 Task: Create a due date automation trigger when advanced on, on the wednesday before a card is due add fields without custom field "Resume" set to a number lower than 1 and greater or equal to 10 at 11:00 AM.
Action: Mouse moved to (1298, 102)
Screenshot: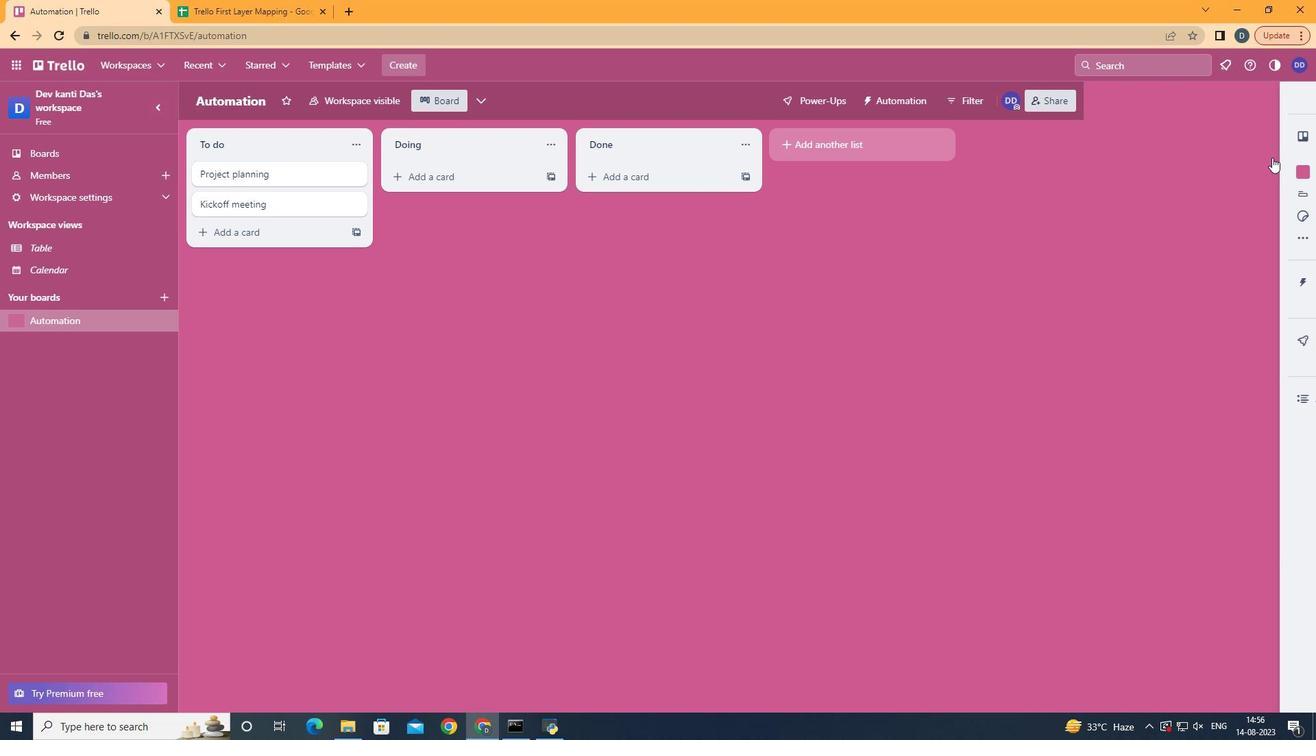 
Action: Mouse pressed left at (1298, 102)
Screenshot: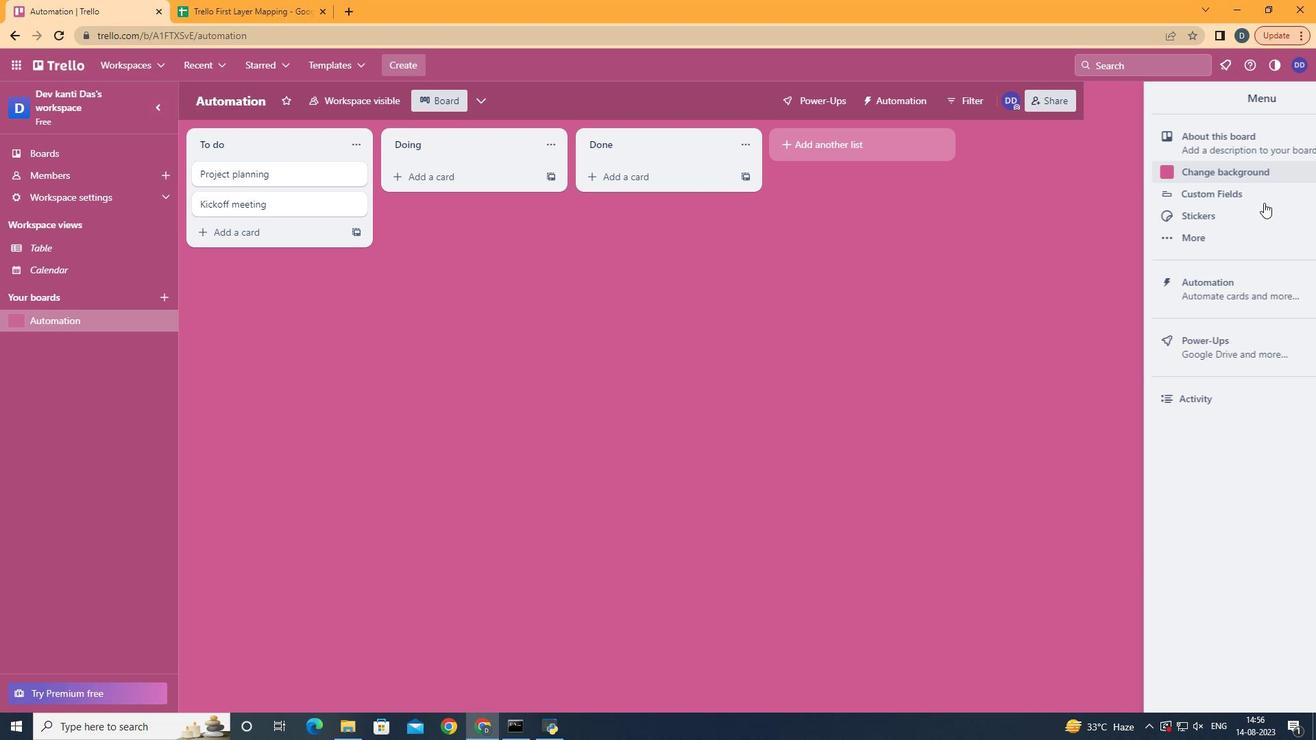 
Action: Mouse moved to (1222, 275)
Screenshot: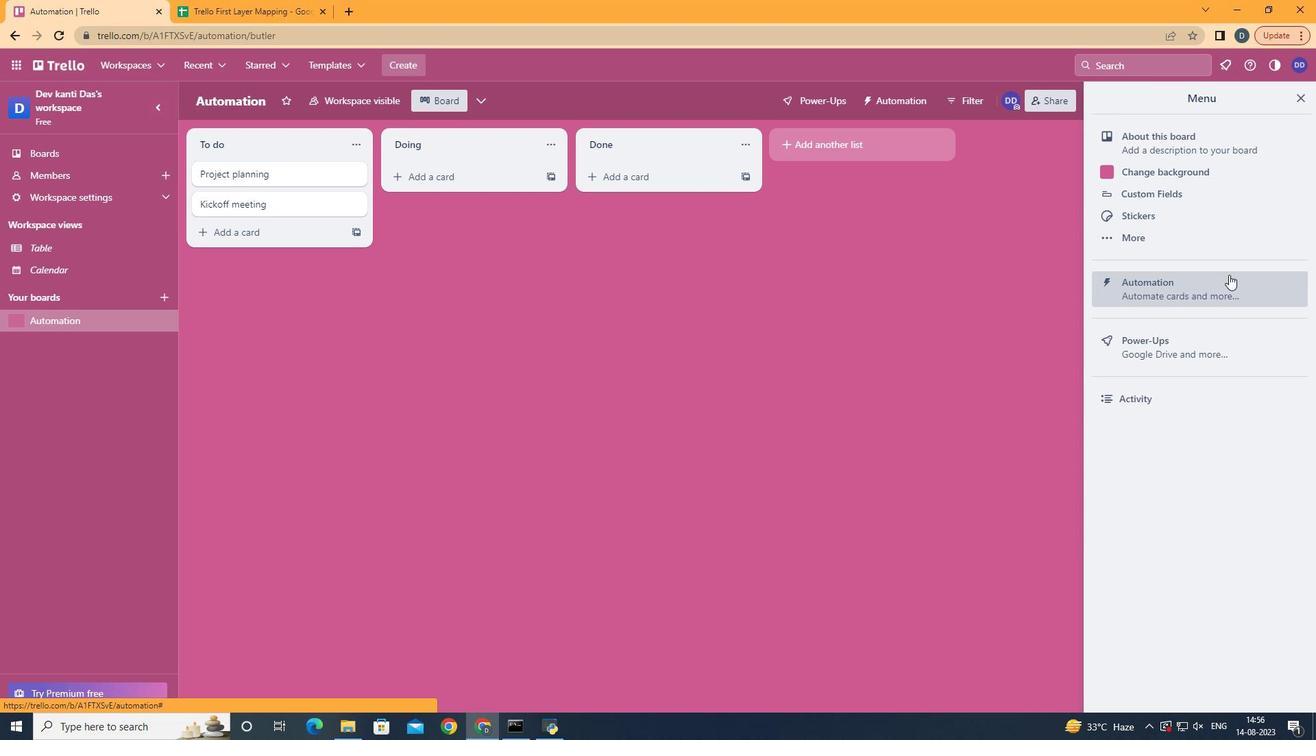 
Action: Mouse pressed left at (1222, 275)
Screenshot: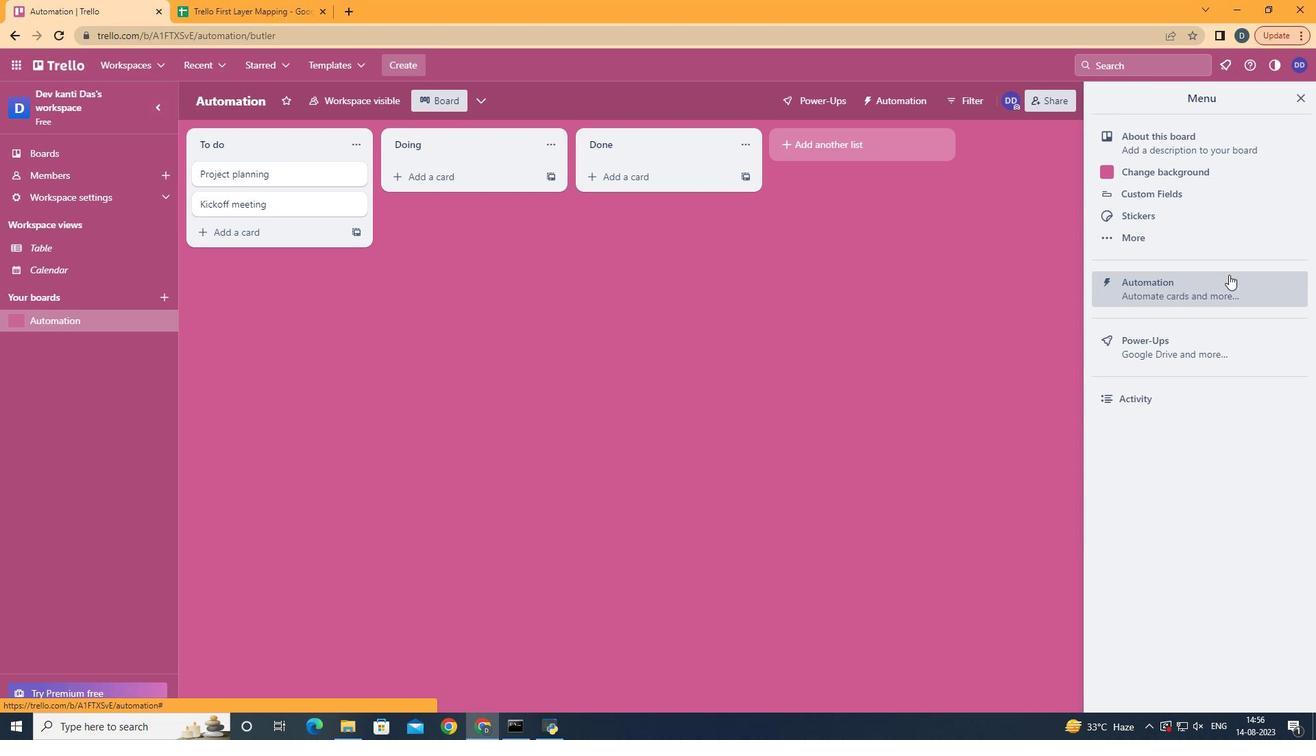 
Action: Mouse moved to (257, 283)
Screenshot: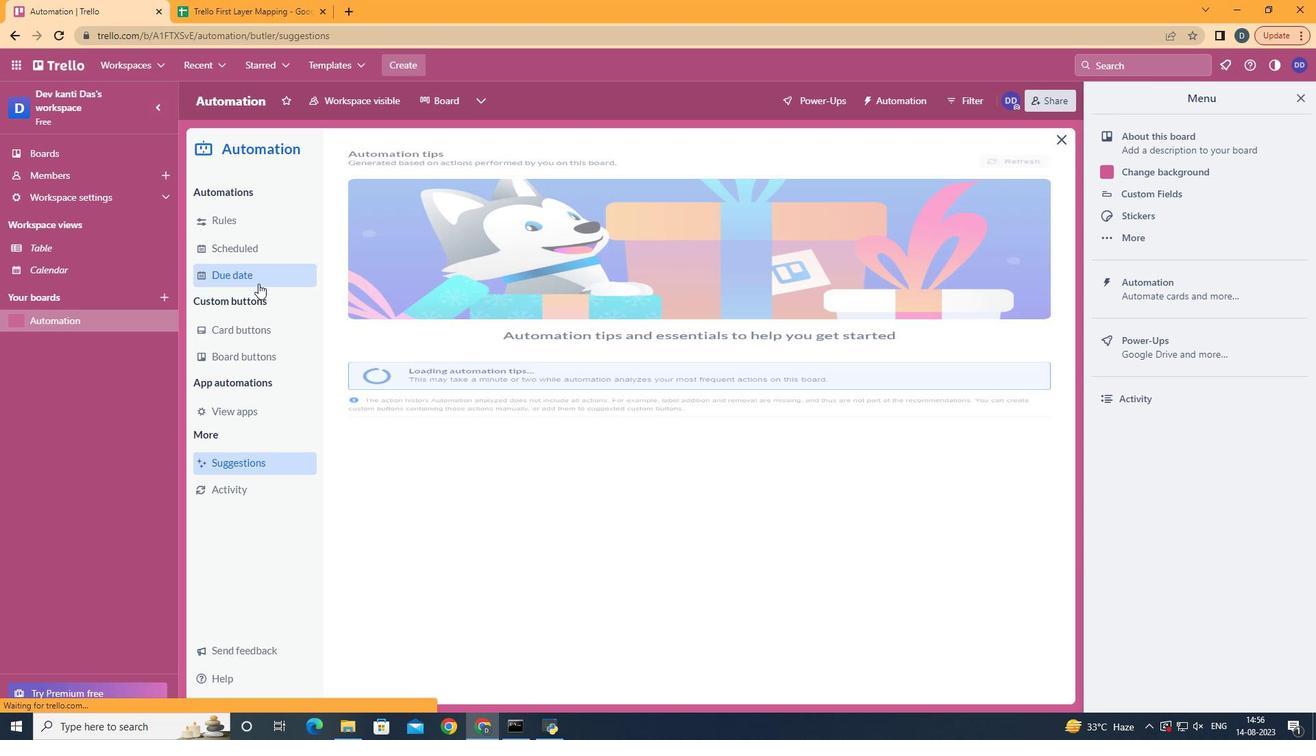 
Action: Mouse pressed left at (257, 283)
Screenshot: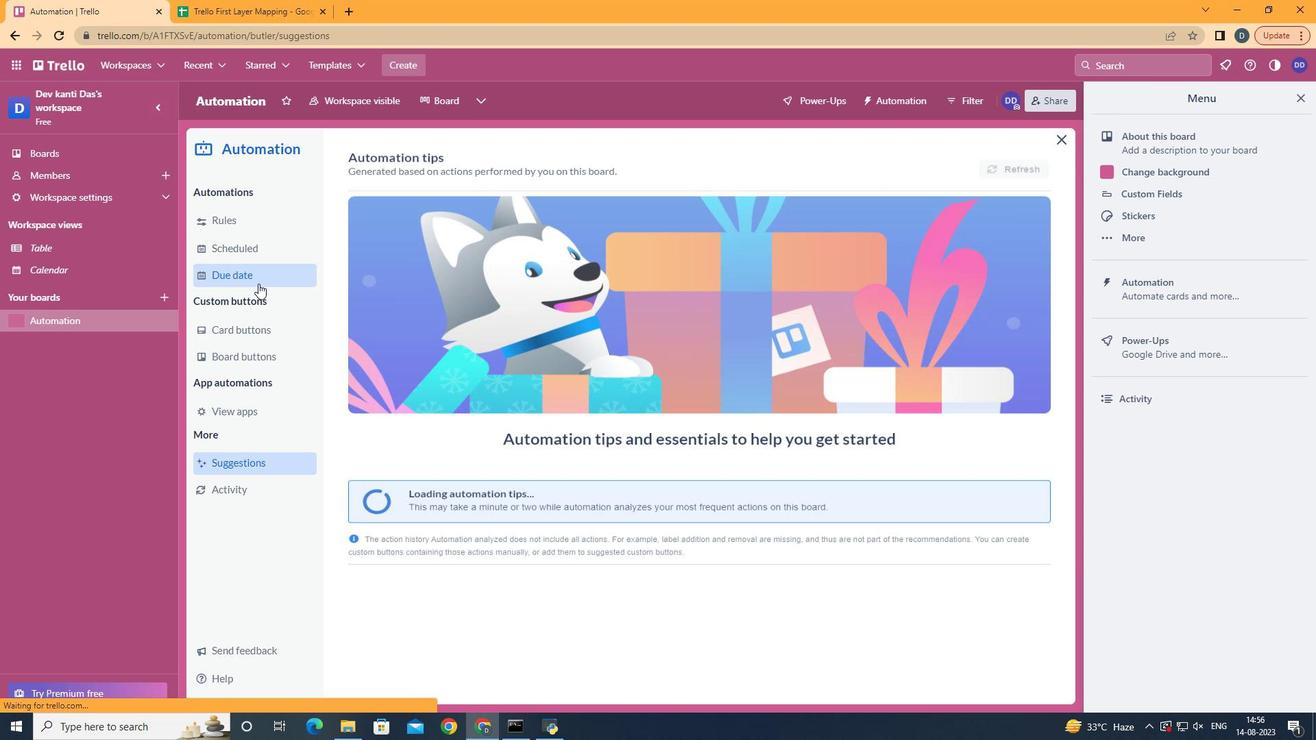 
Action: Mouse moved to (972, 165)
Screenshot: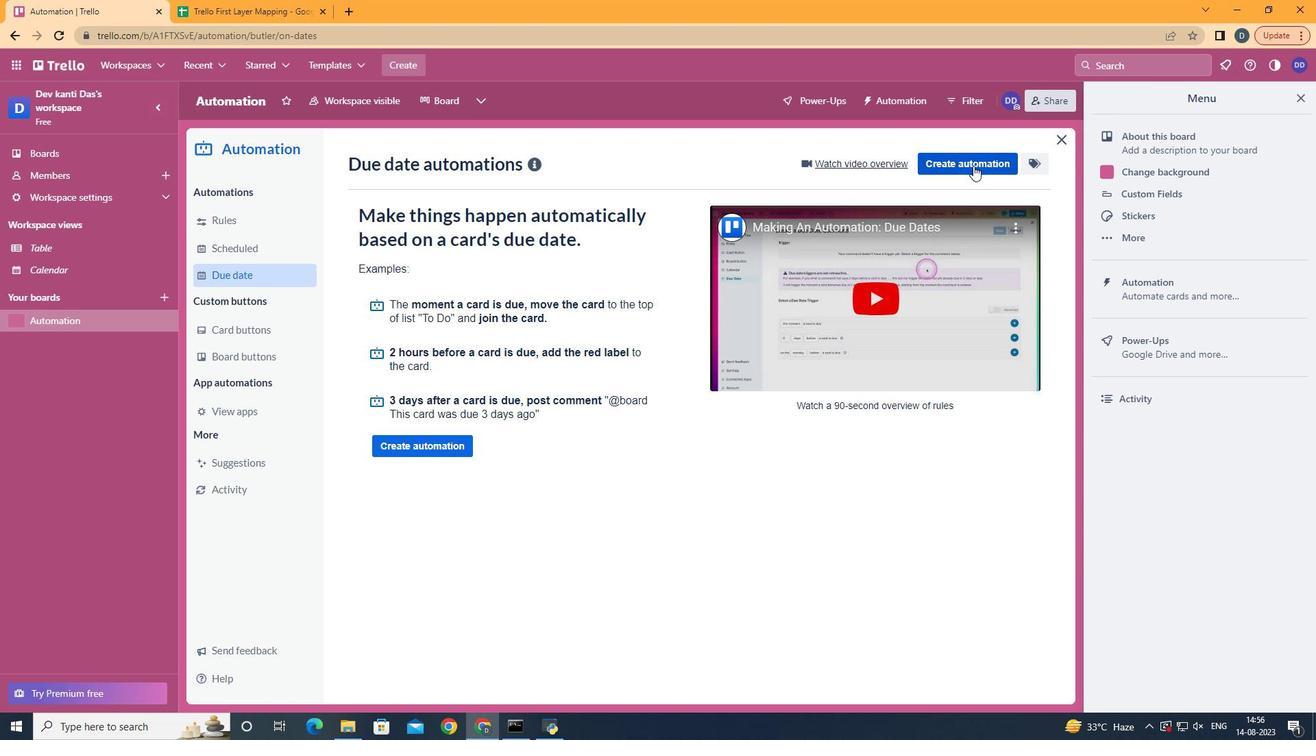 
Action: Mouse pressed left at (972, 165)
Screenshot: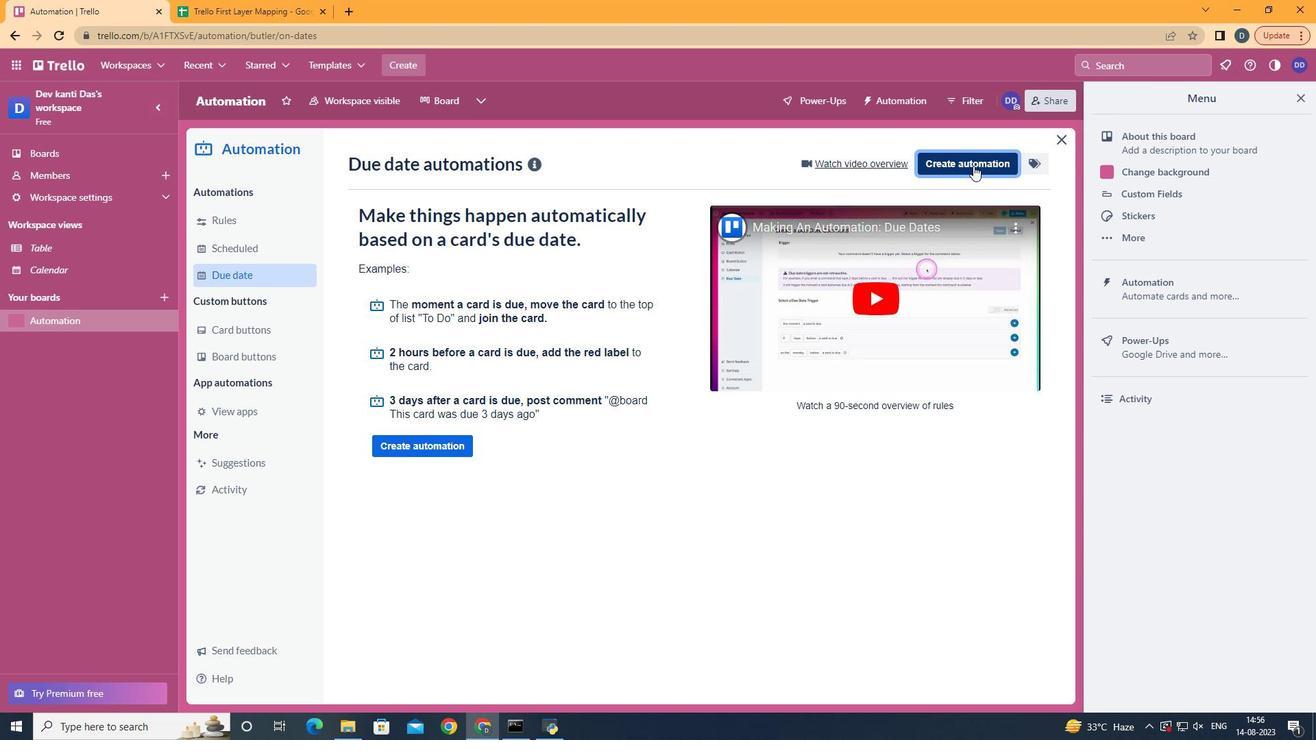 
Action: Mouse moved to (712, 291)
Screenshot: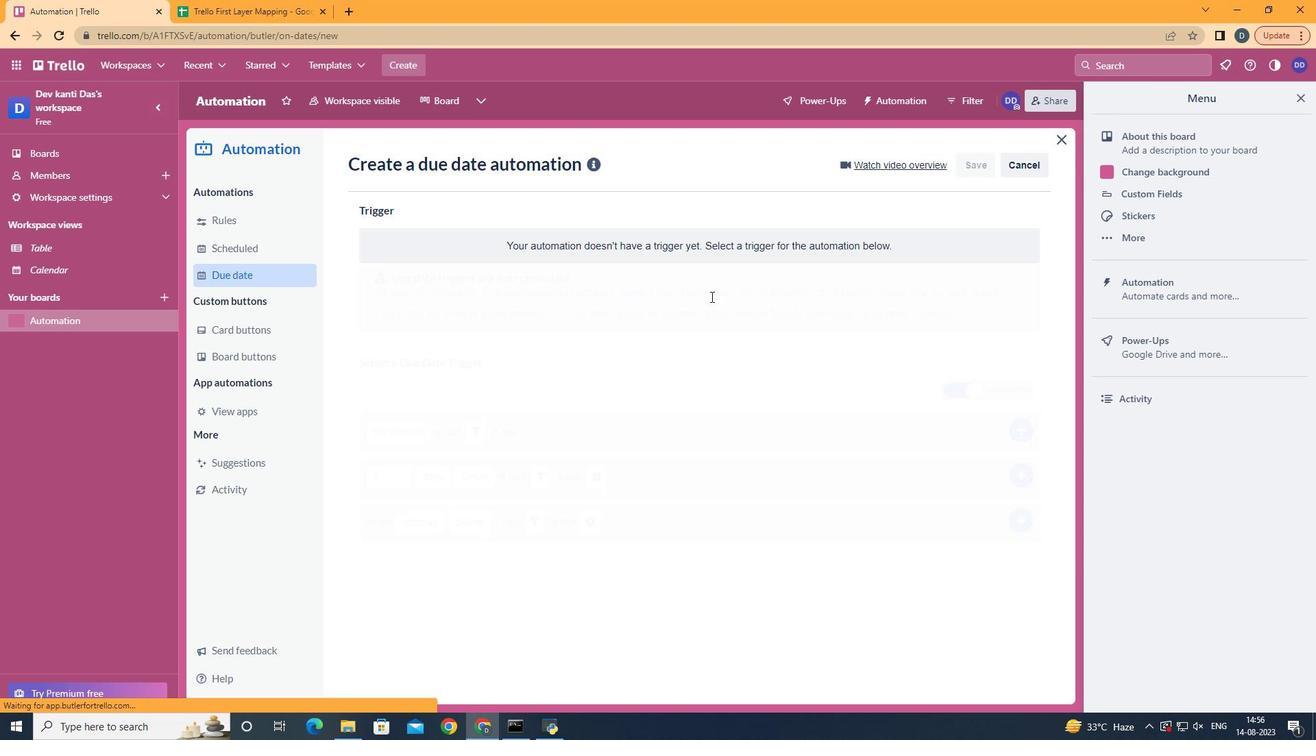 
Action: Mouse pressed left at (712, 291)
Screenshot: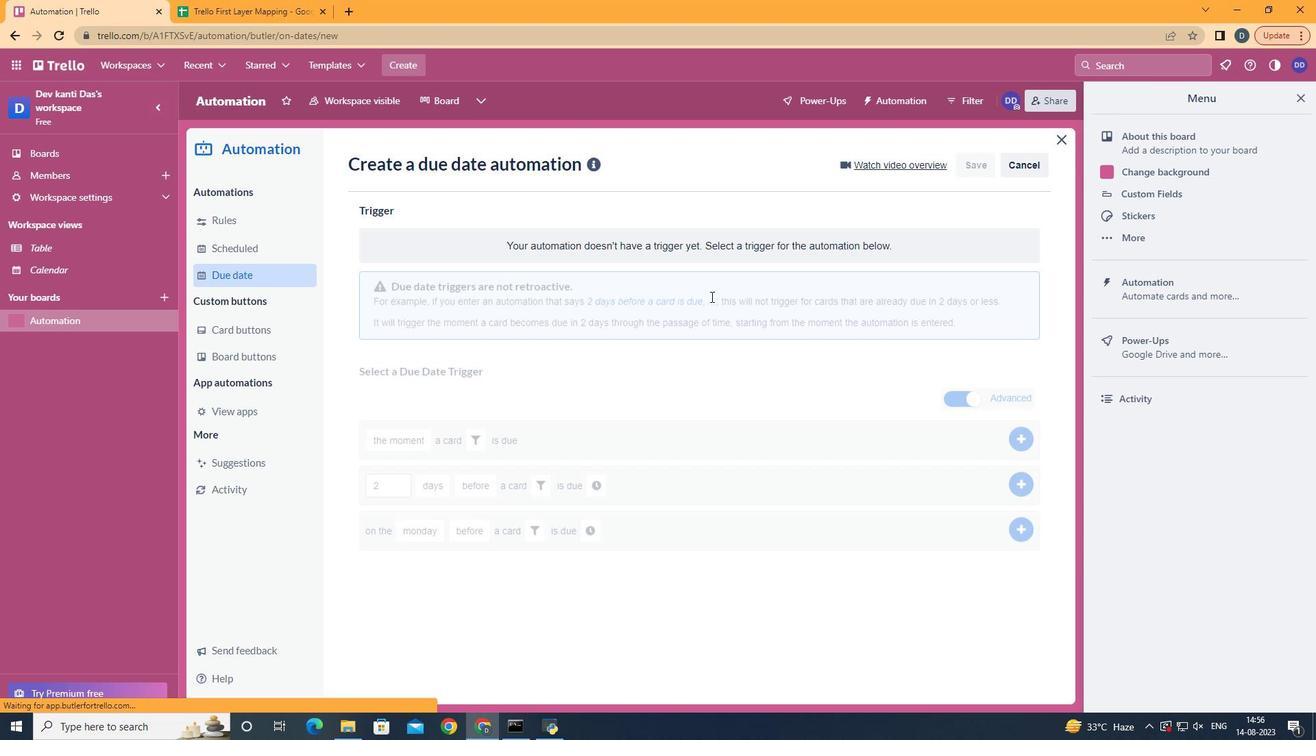
Action: Mouse moved to (450, 413)
Screenshot: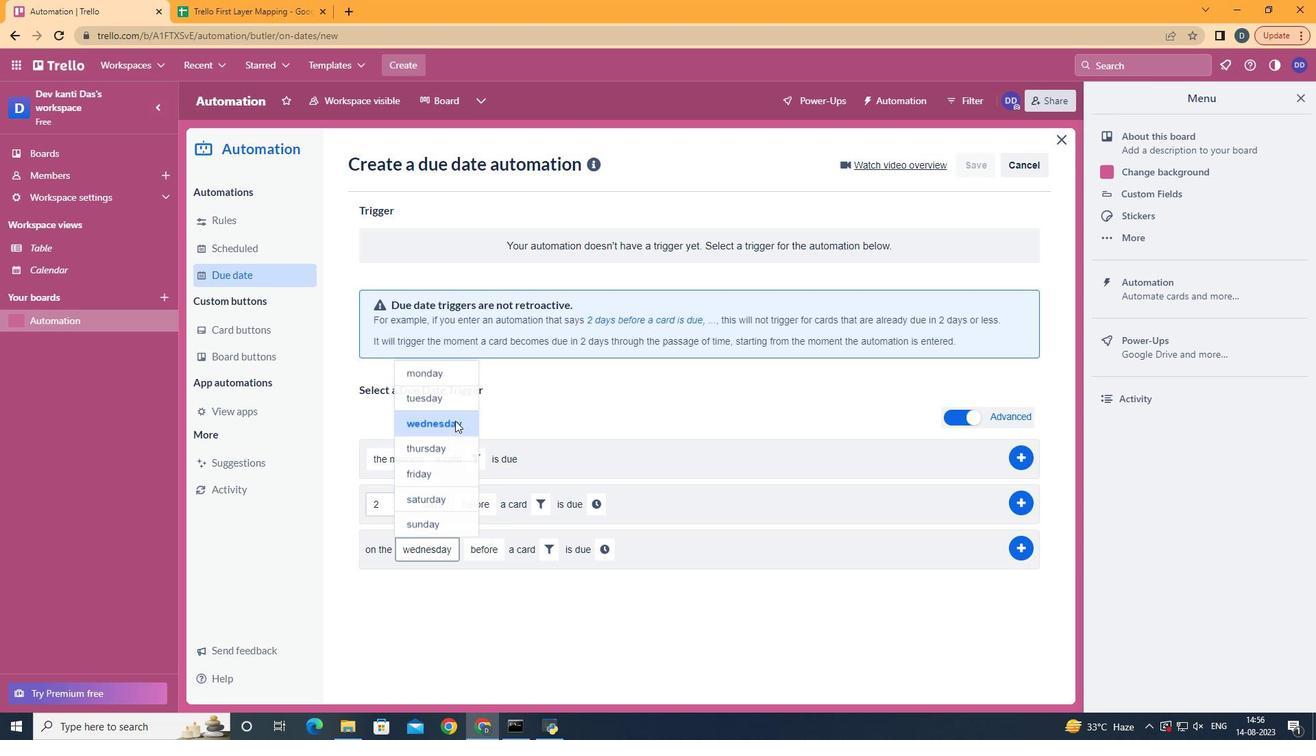 
Action: Mouse pressed left at (450, 413)
Screenshot: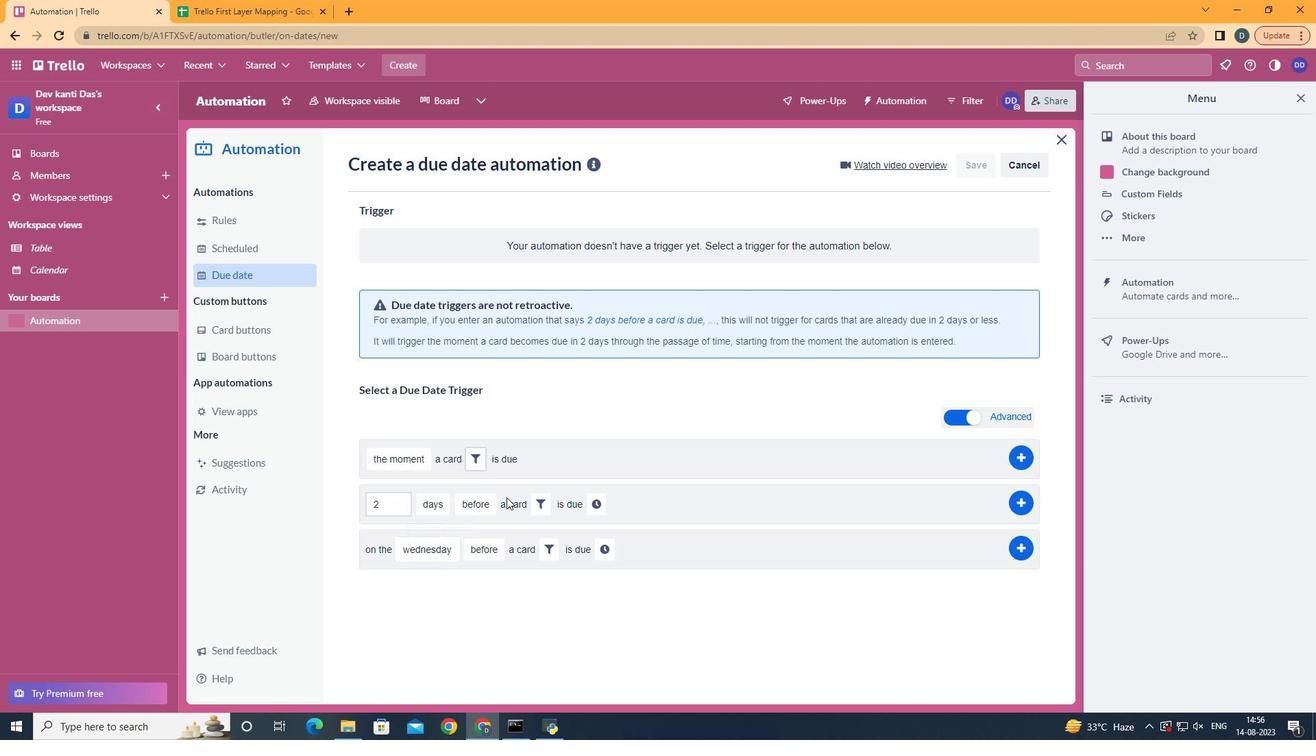 
Action: Mouse moved to (541, 560)
Screenshot: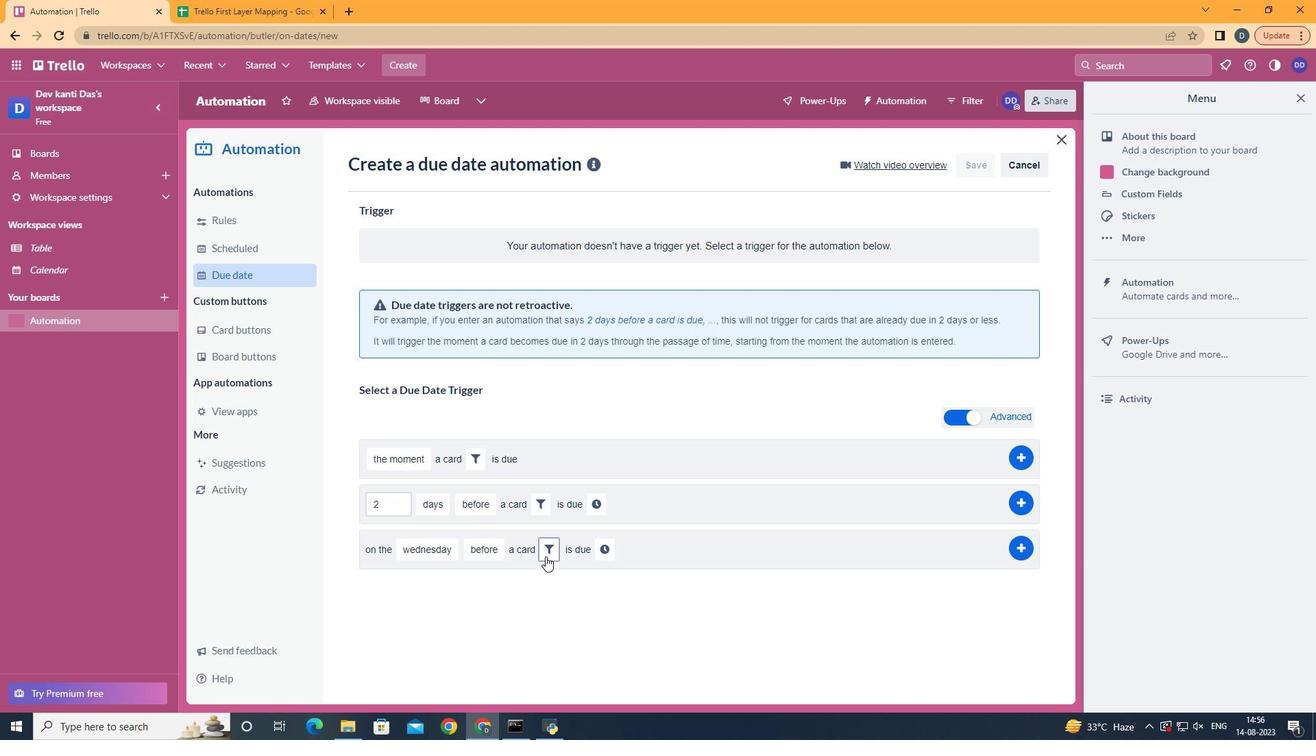
Action: Mouse pressed left at (541, 560)
Screenshot: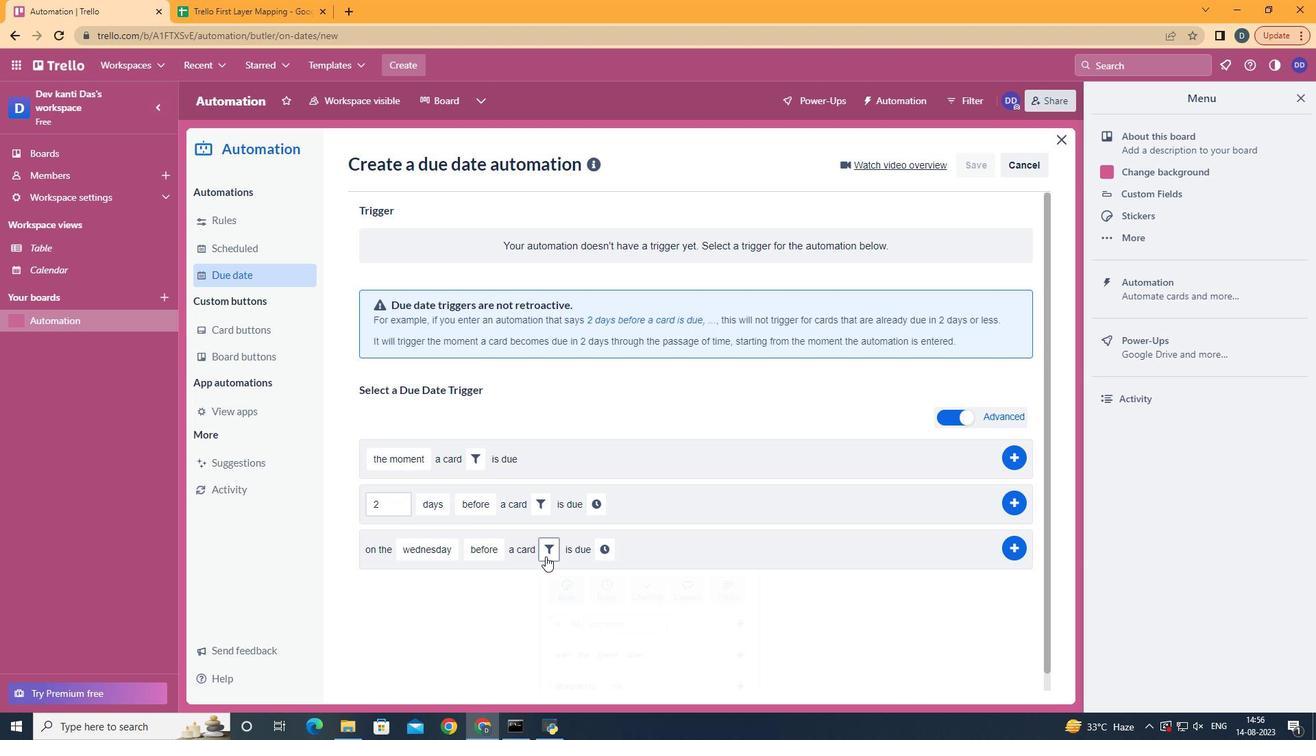
Action: Mouse moved to (772, 584)
Screenshot: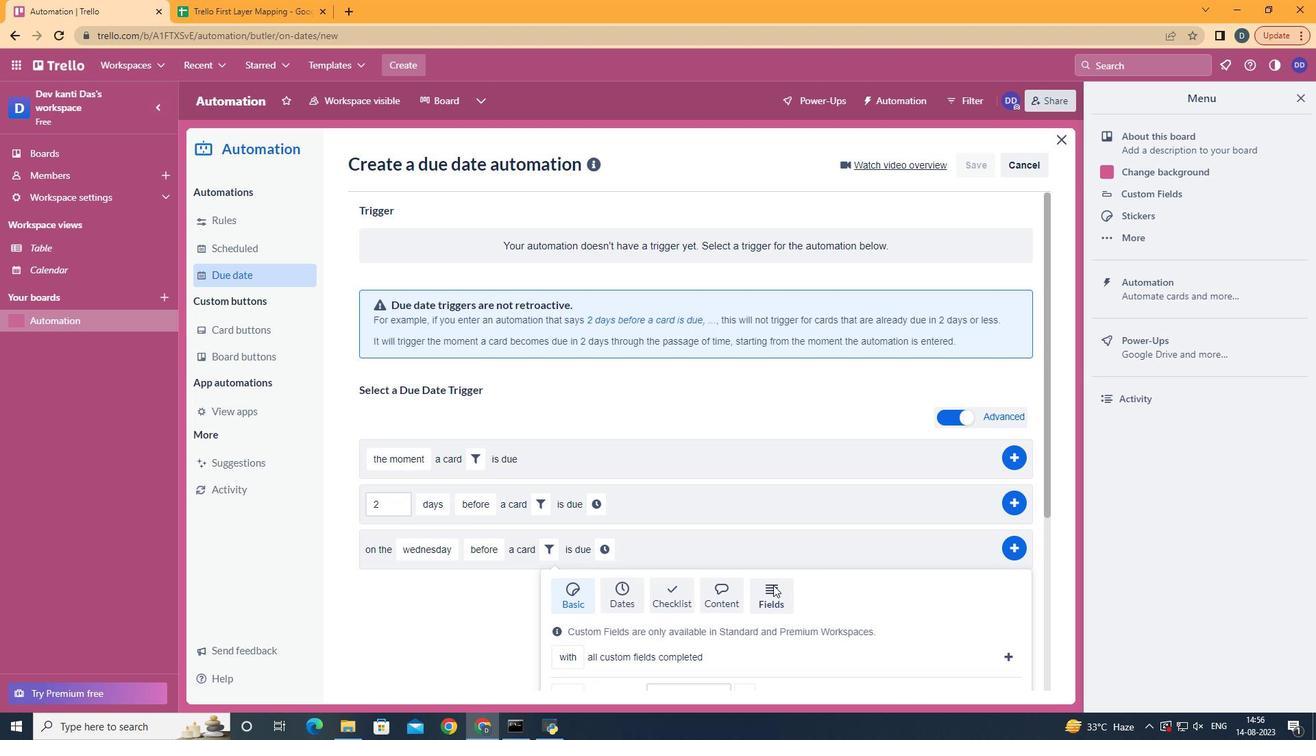 
Action: Mouse pressed left at (772, 584)
Screenshot: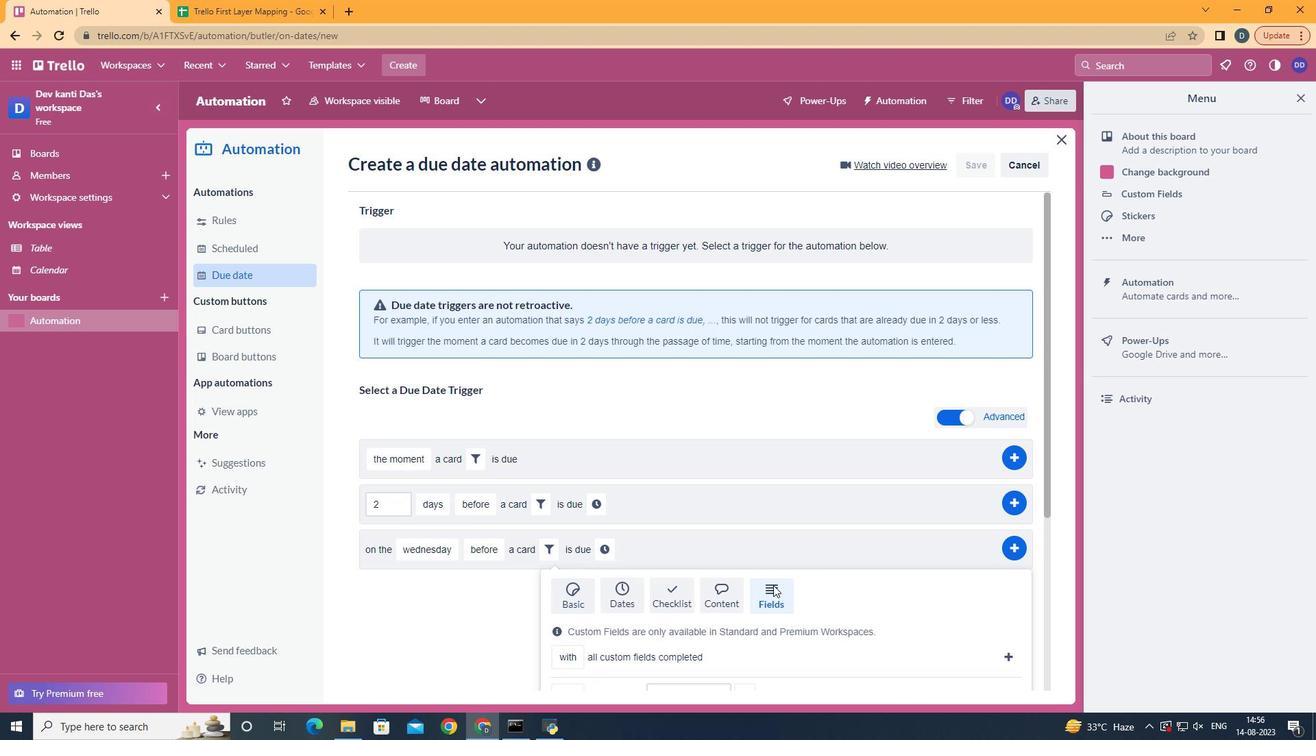 
Action: Mouse scrolled (772, 584) with delta (0, 0)
Screenshot: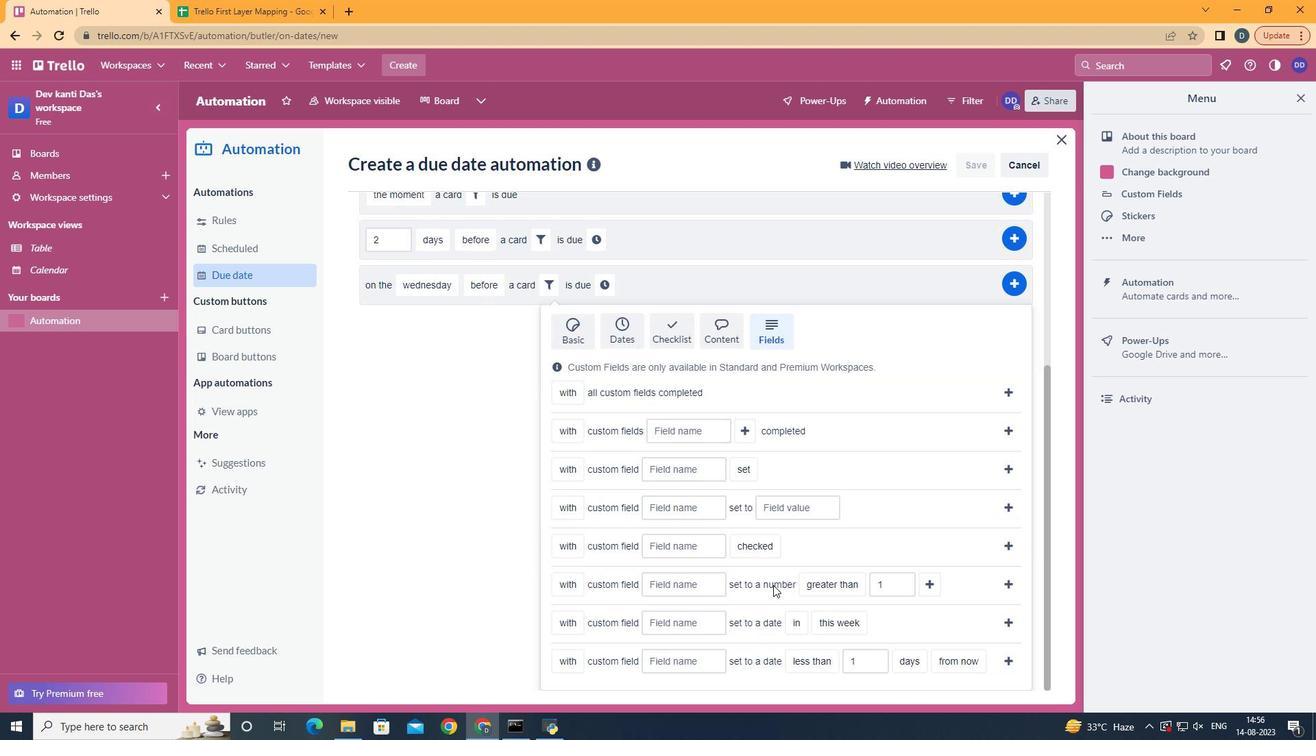 
Action: Mouse scrolled (772, 584) with delta (0, 0)
Screenshot: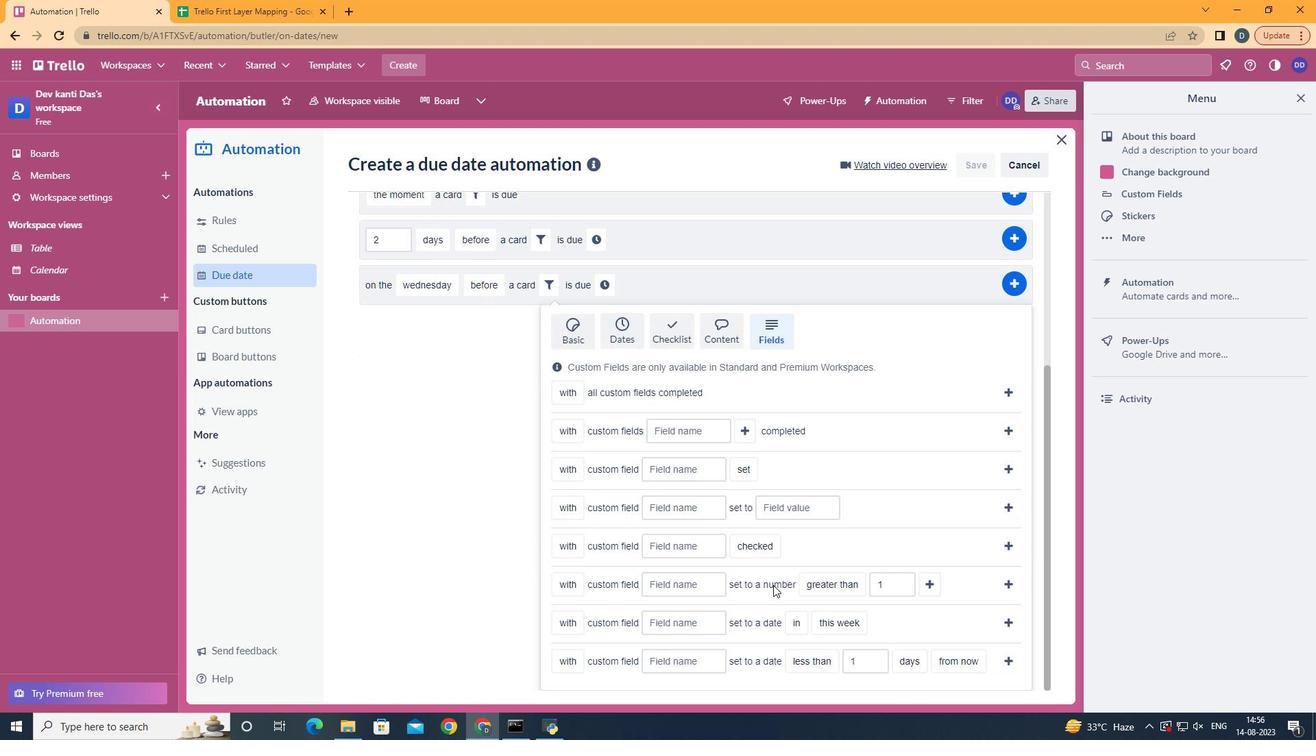 
Action: Mouse scrolled (772, 584) with delta (0, 0)
Screenshot: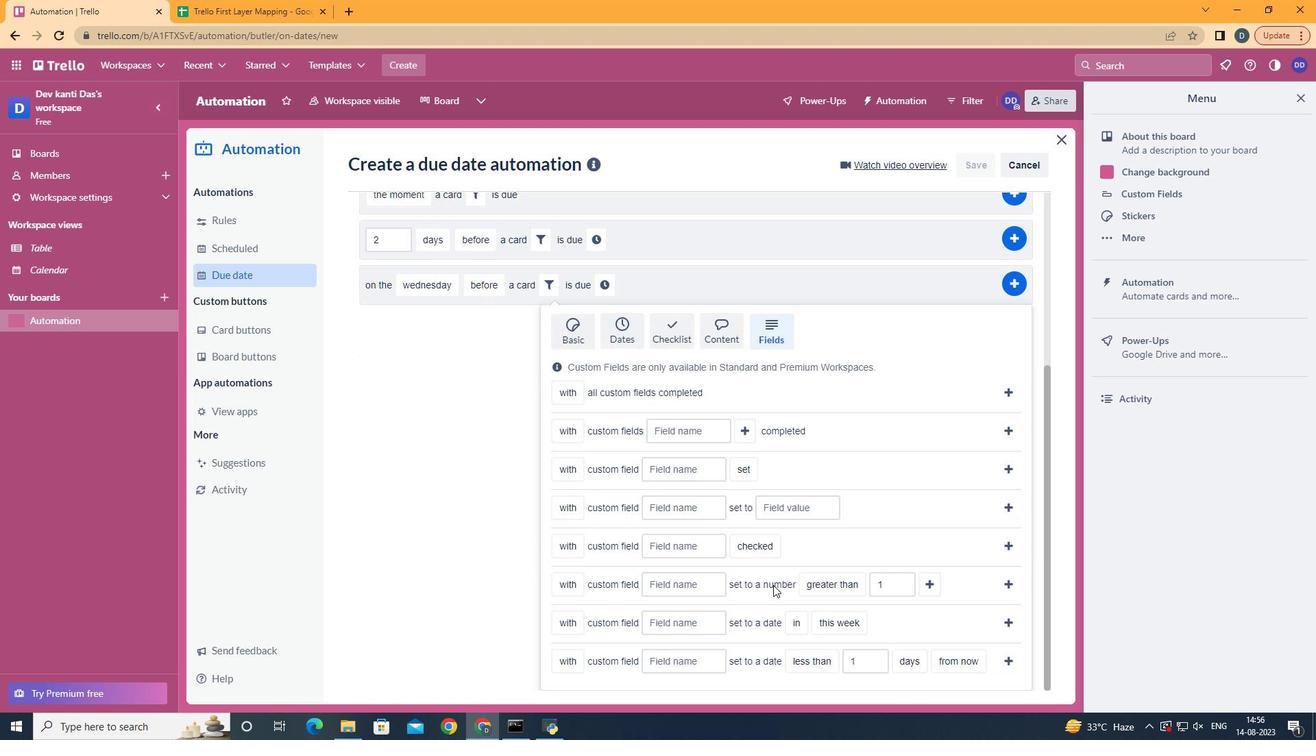 
Action: Mouse scrolled (772, 584) with delta (0, 0)
Screenshot: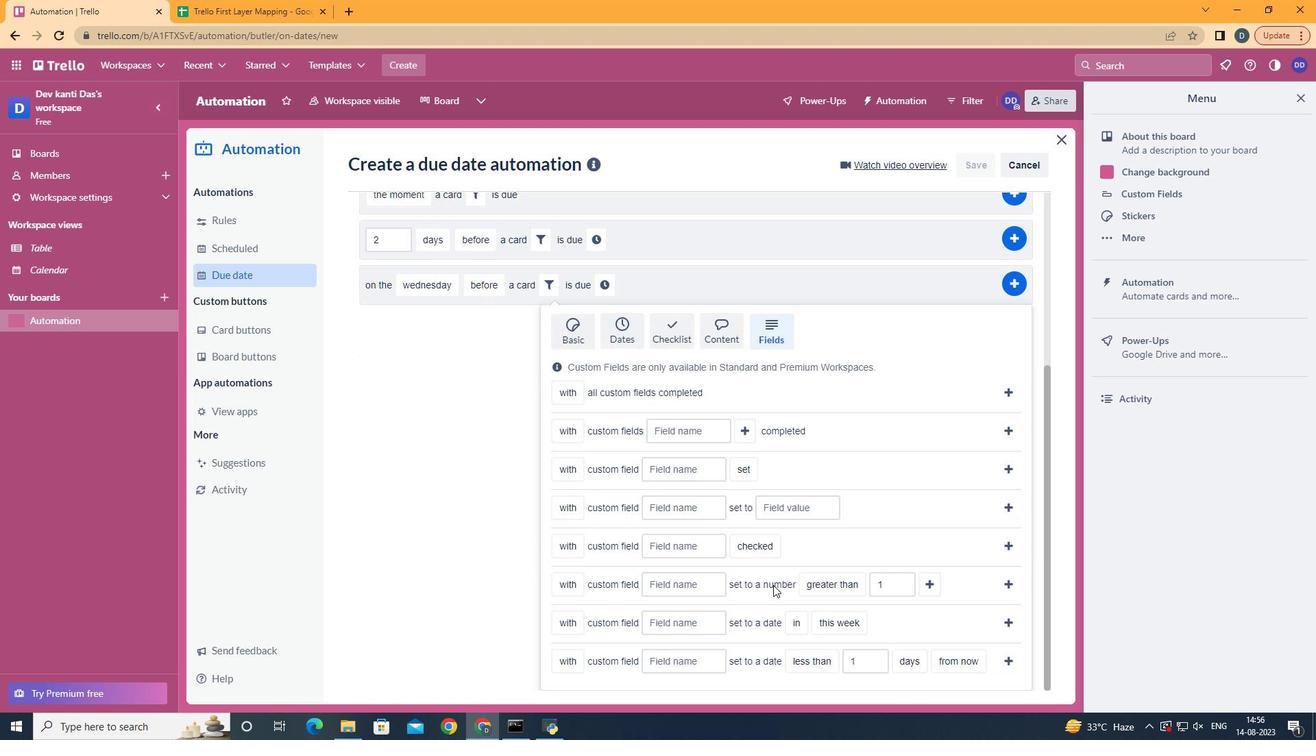 
Action: Mouse scrolled (772, 584) with delta (0, 0)
Screenshot: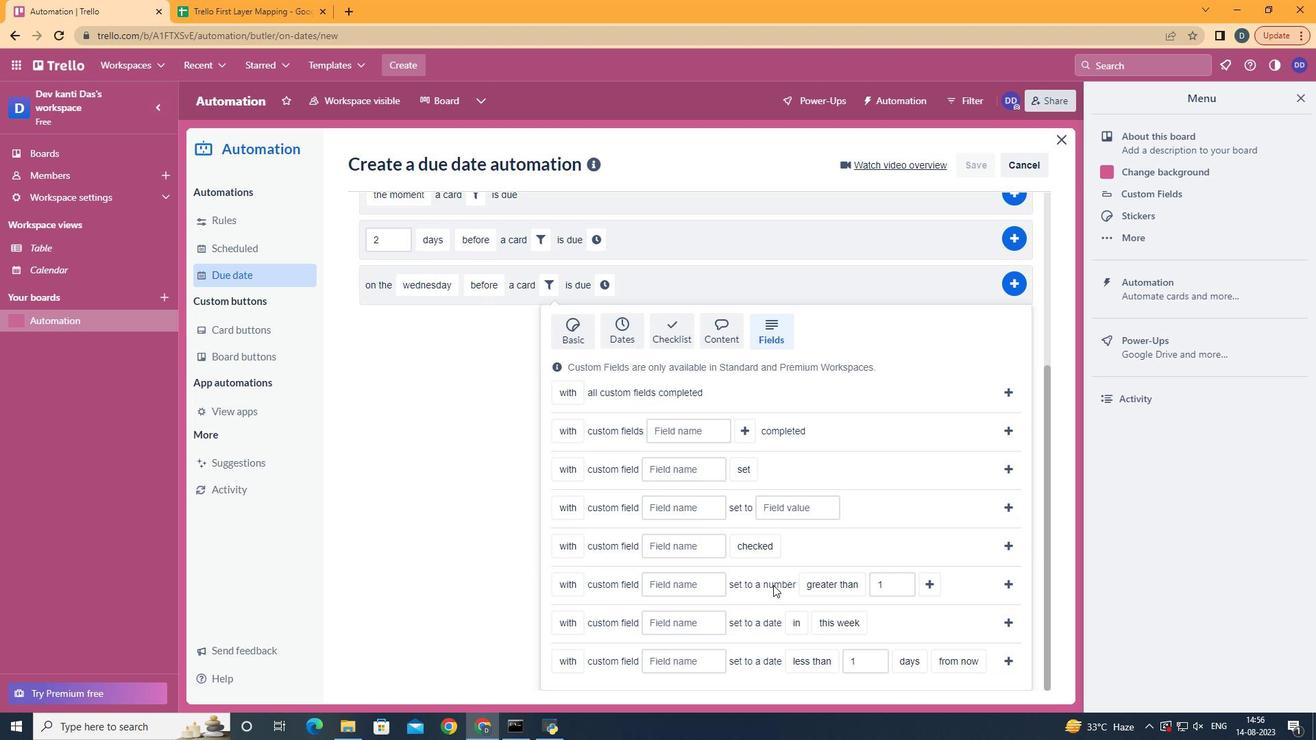 
Action: Mouse scrolled (772, 584) with delta (0, 0)
Screenshot: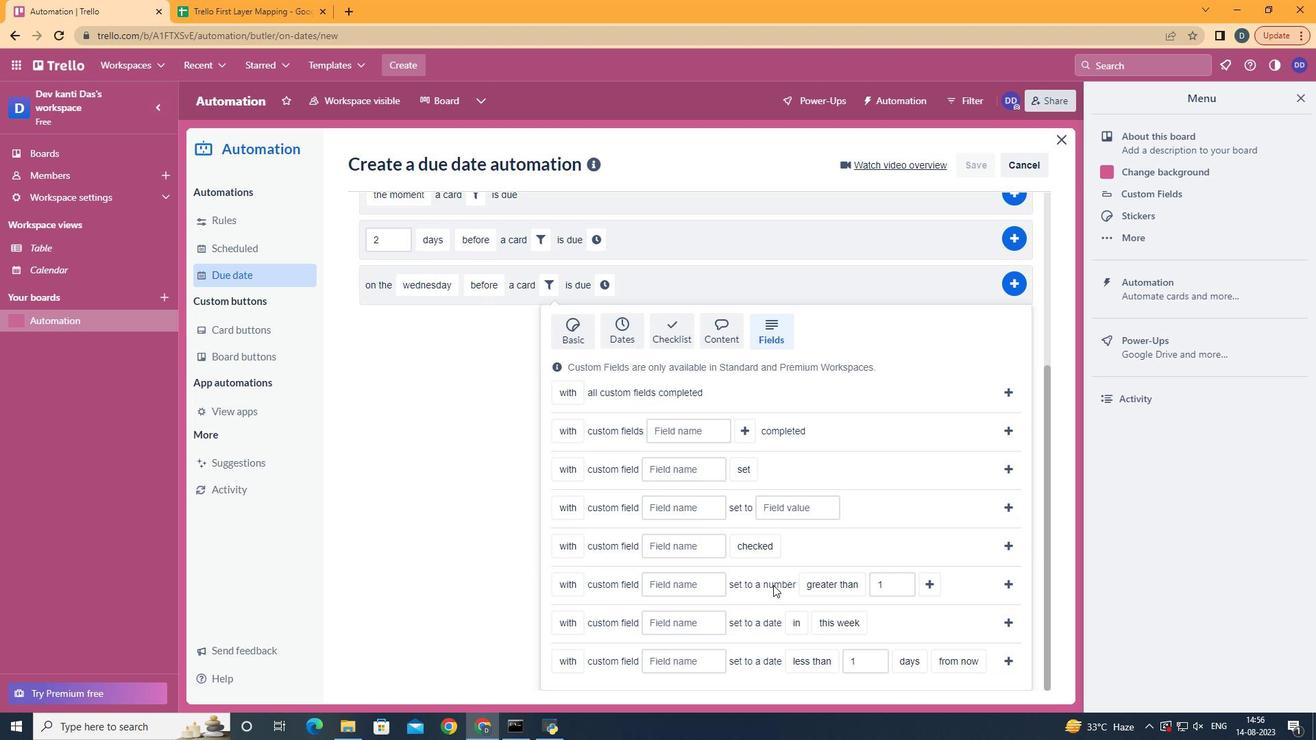 
Action: Mouse scrolled (772, 584) with delta (0, 0)
Screenshot: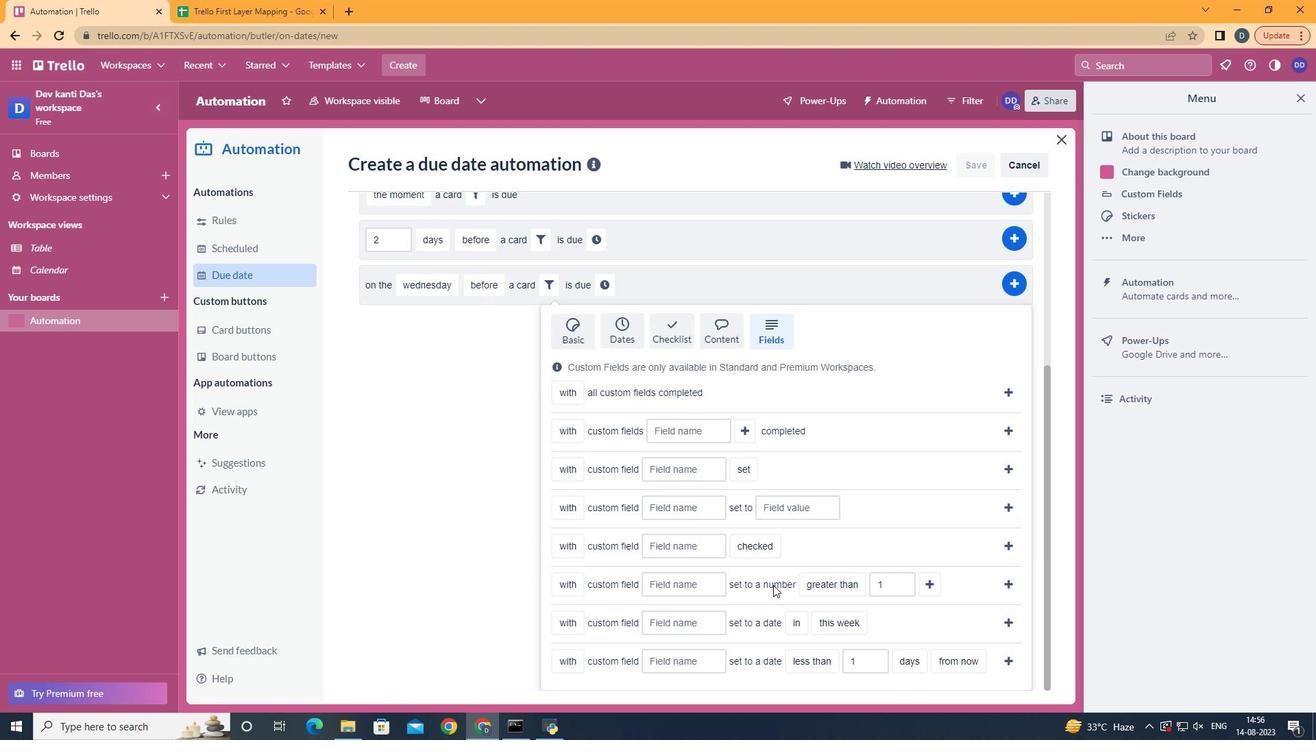 
Action: Mouse moved to (590, 643)
Screenshot: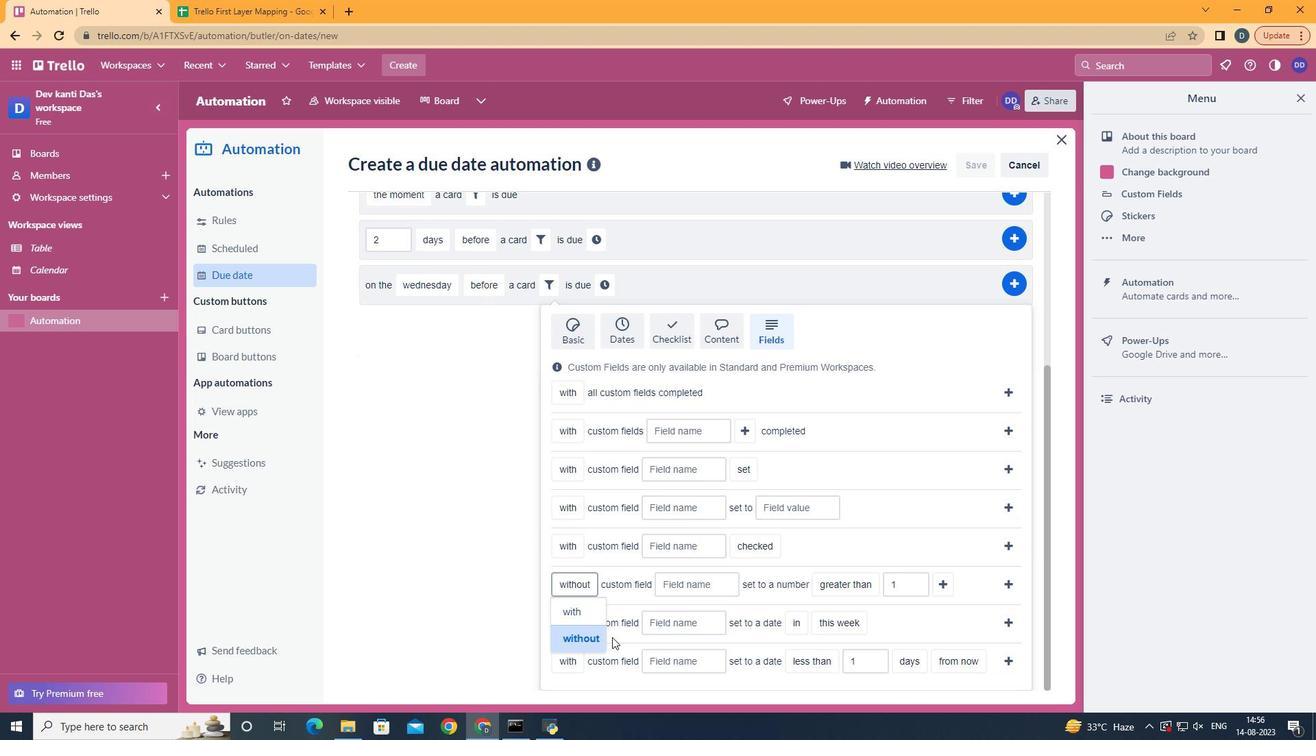 
Action: Mouse pressed left at (590, 643)
Screenshot: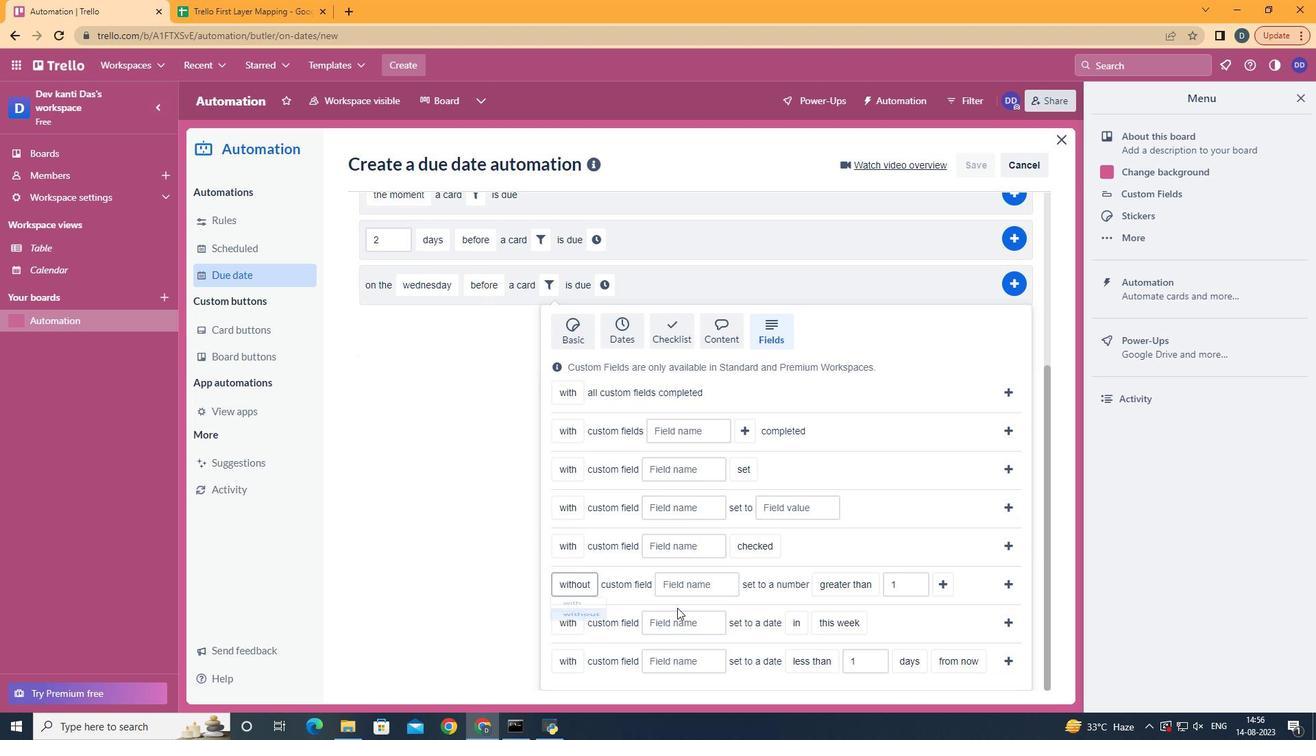 
Action: Mouse moved to (693, 600)
Screenshot: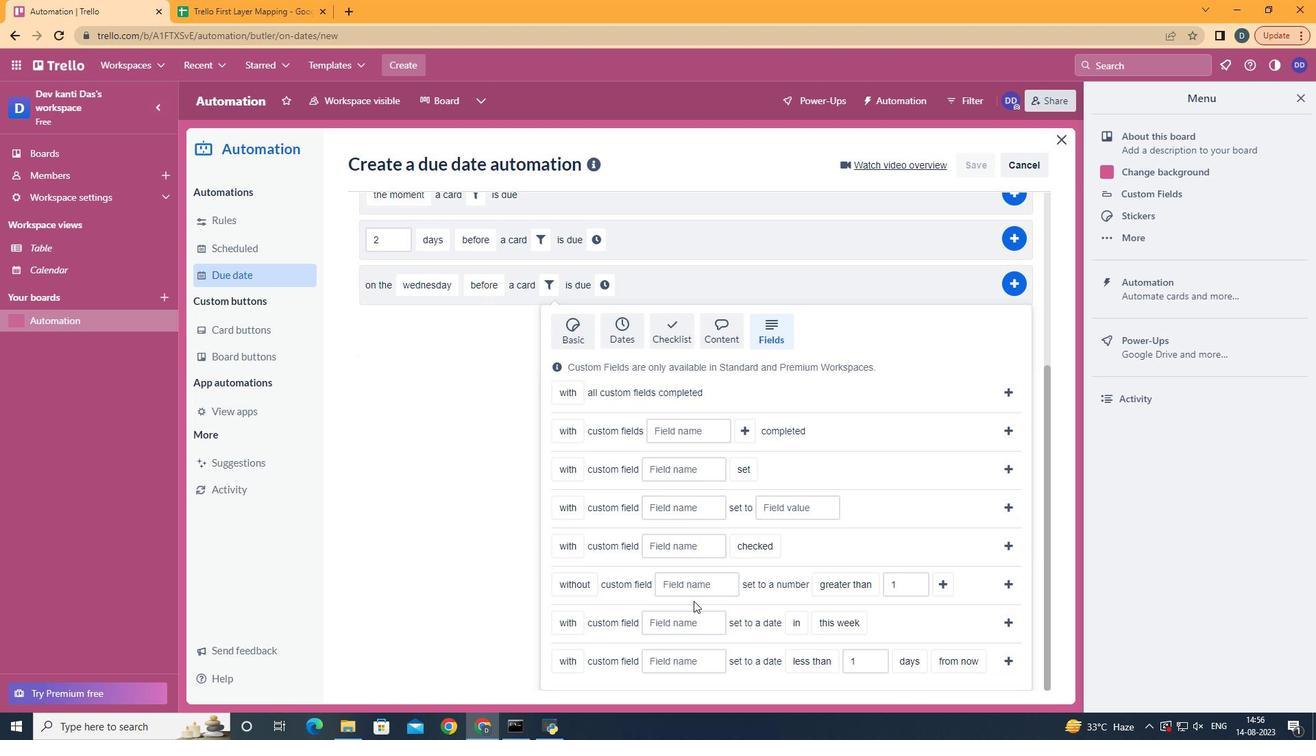 
Action: Mouse pressed left at (693, 600)
Screenshot: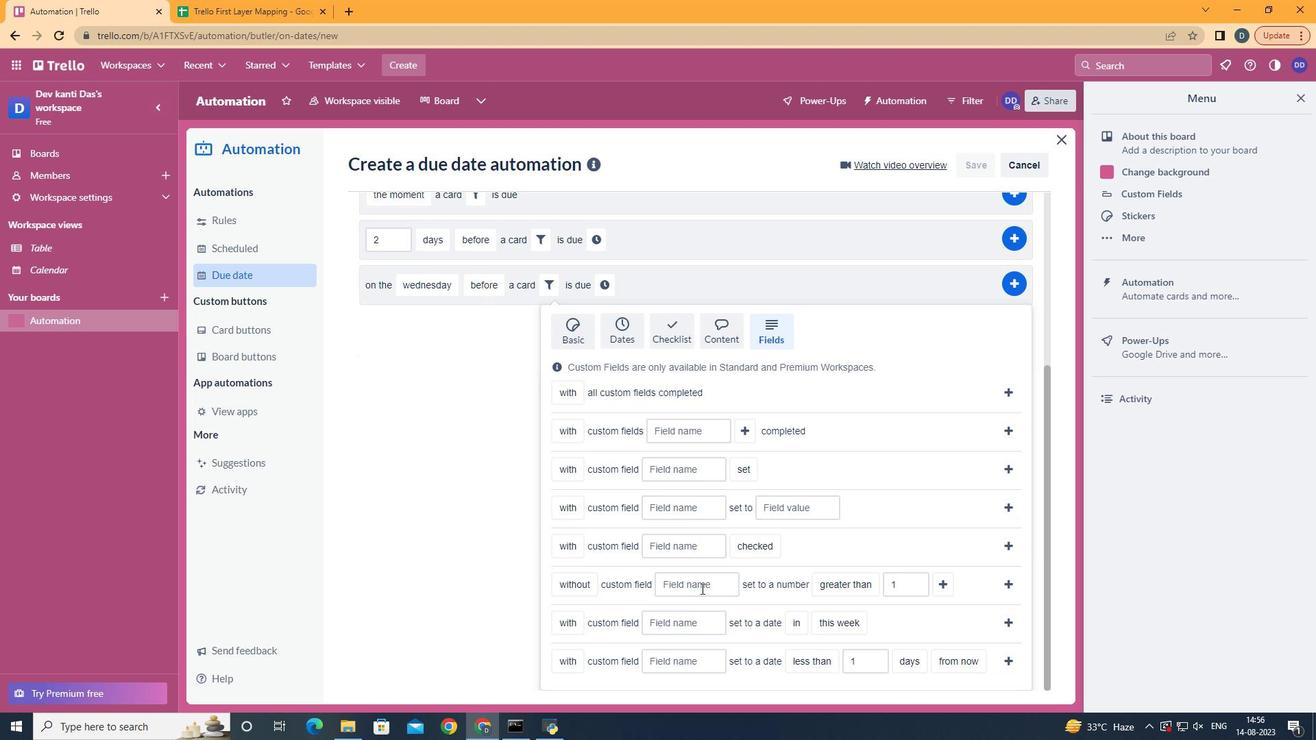 
Action: Mouse moved to (700, 588)
Screenshot: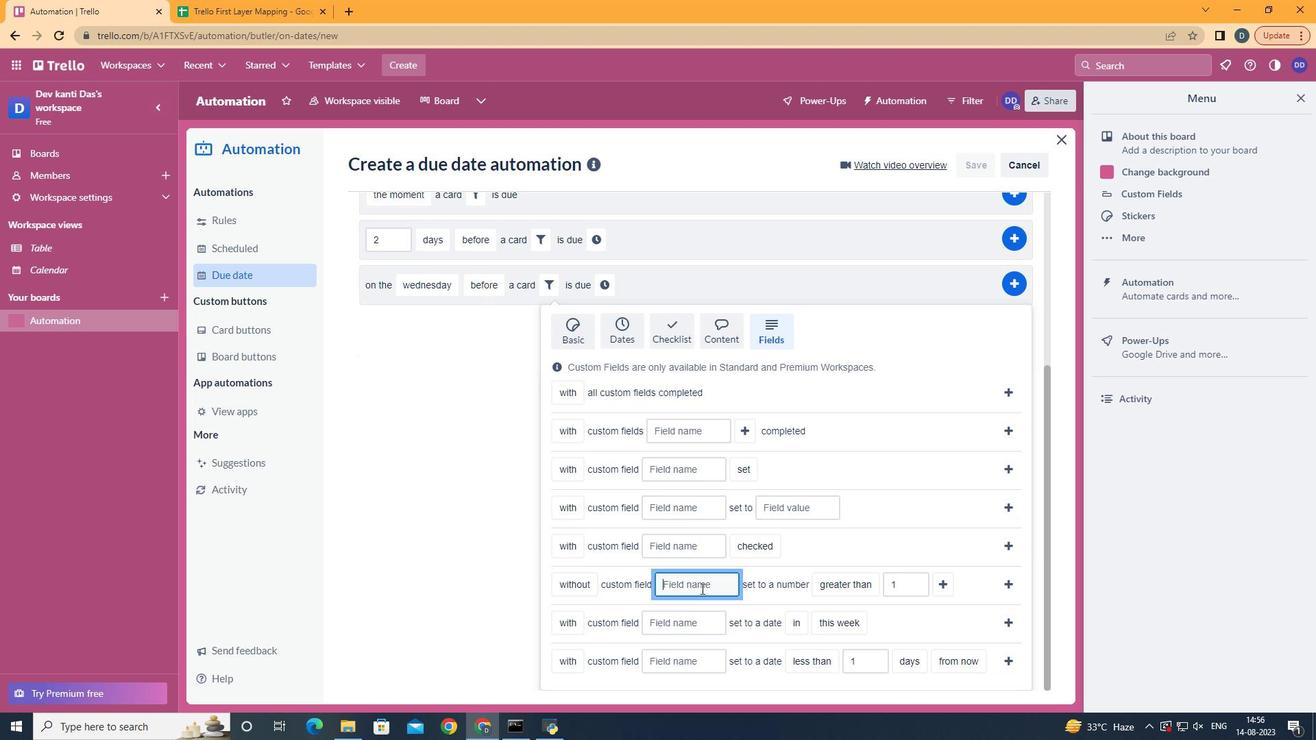 
Action: Mouse pressed left at (700, 588)
Screenshot: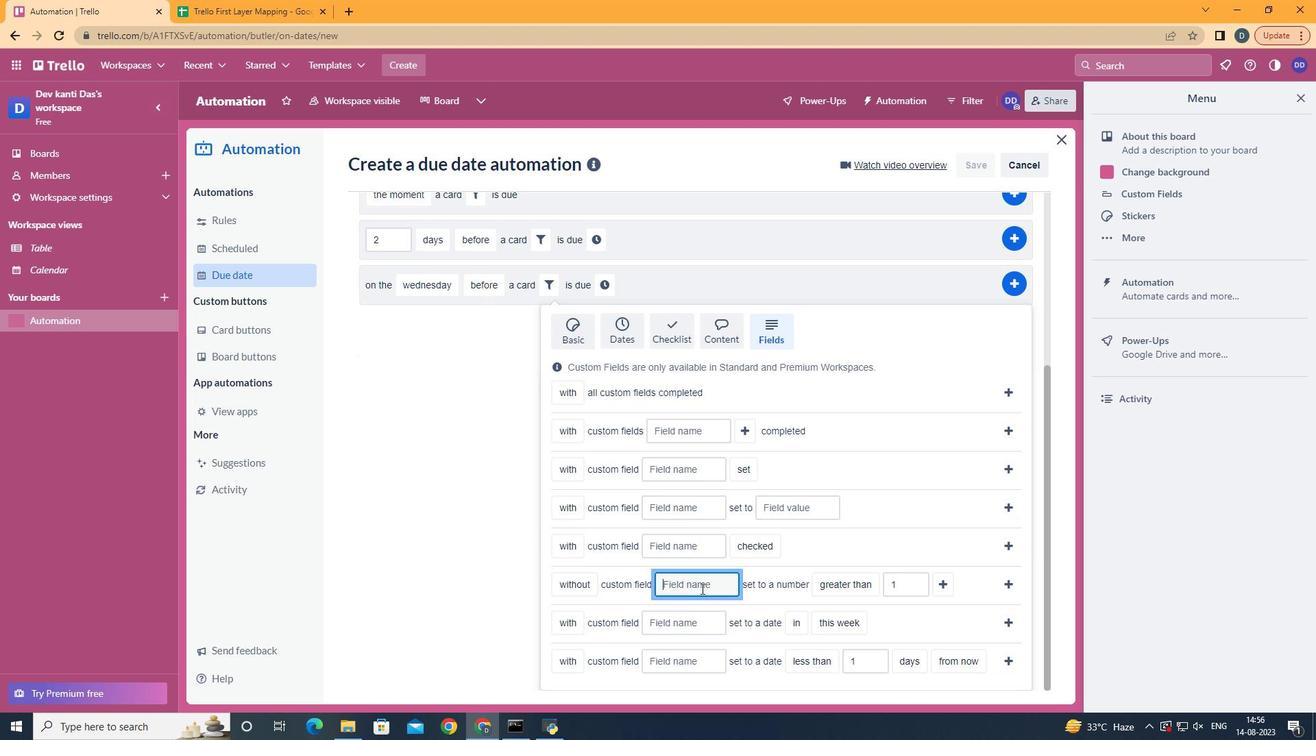 
Action: Key pressed <Key.shift>Resume
Screenshot: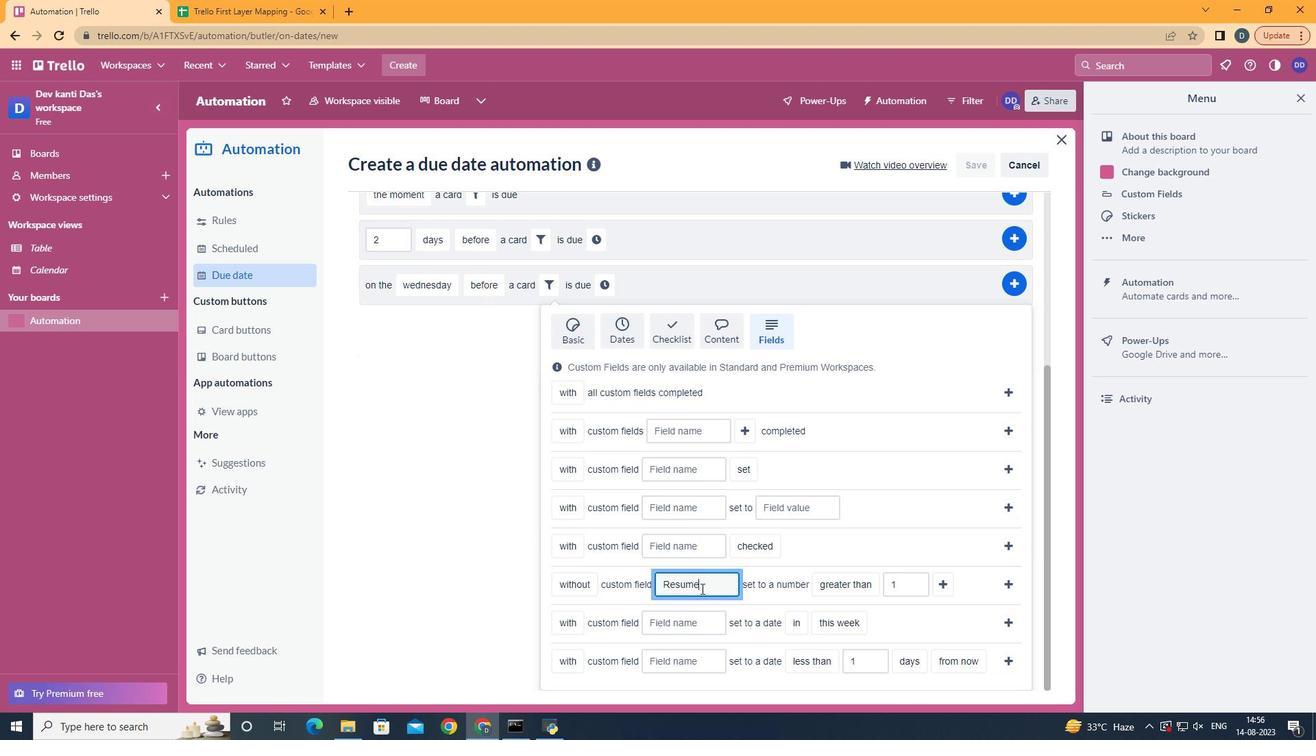 
Action: Mouse moved to (865, 527)
Screenshot: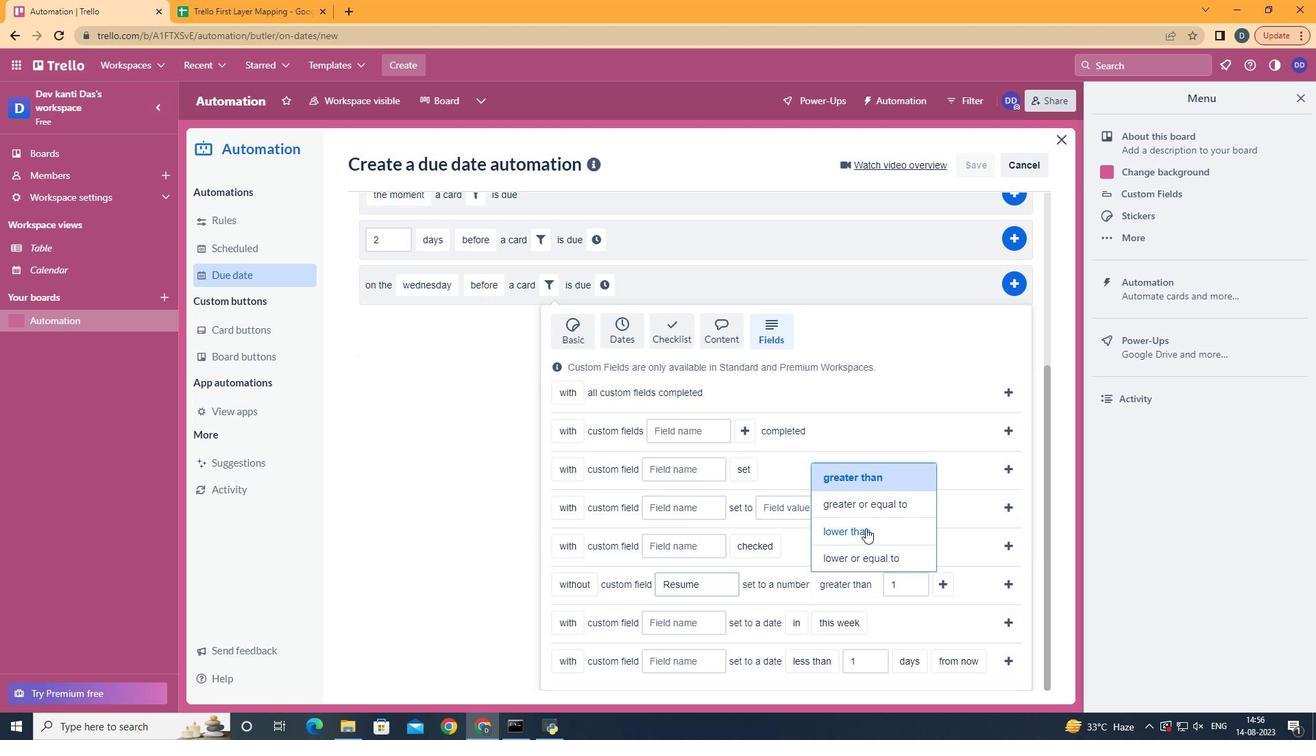 
Action: Mouse pressed left at (865, 527)
Screenshot: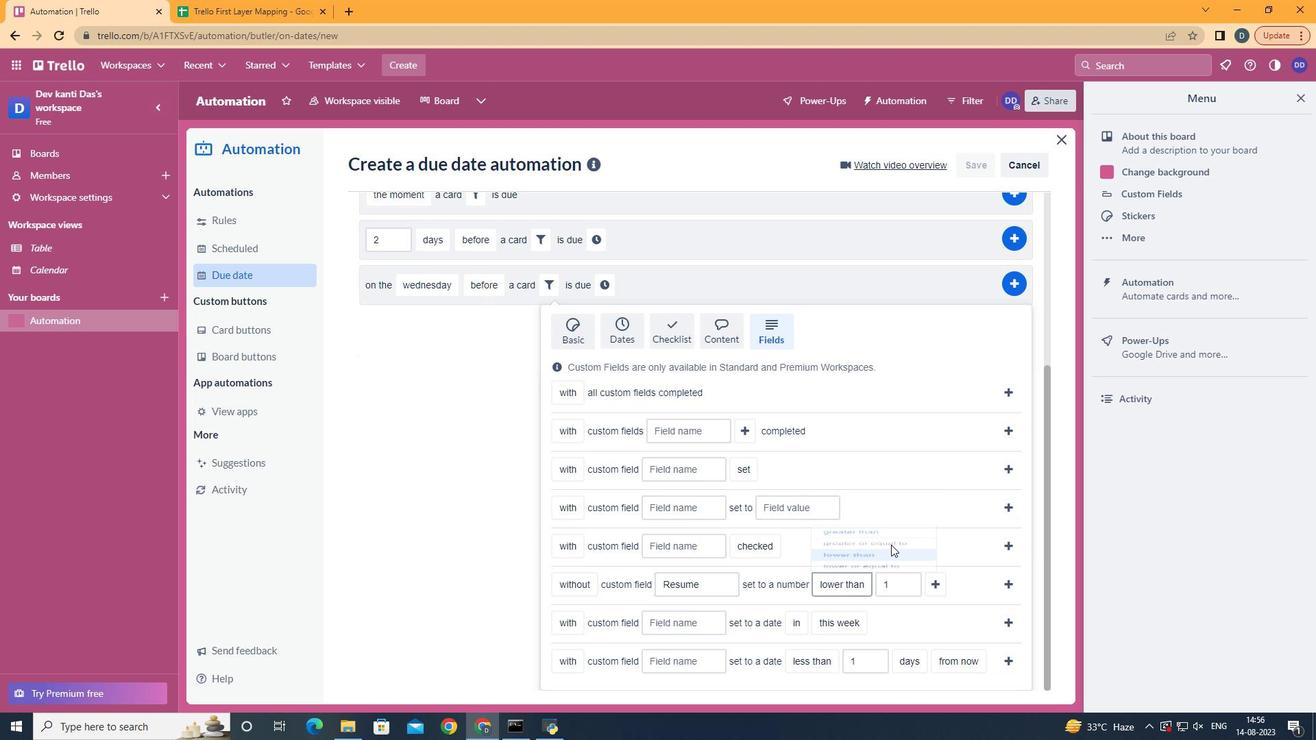 
Action: Mouse moved to (932, 584)
Screenshot: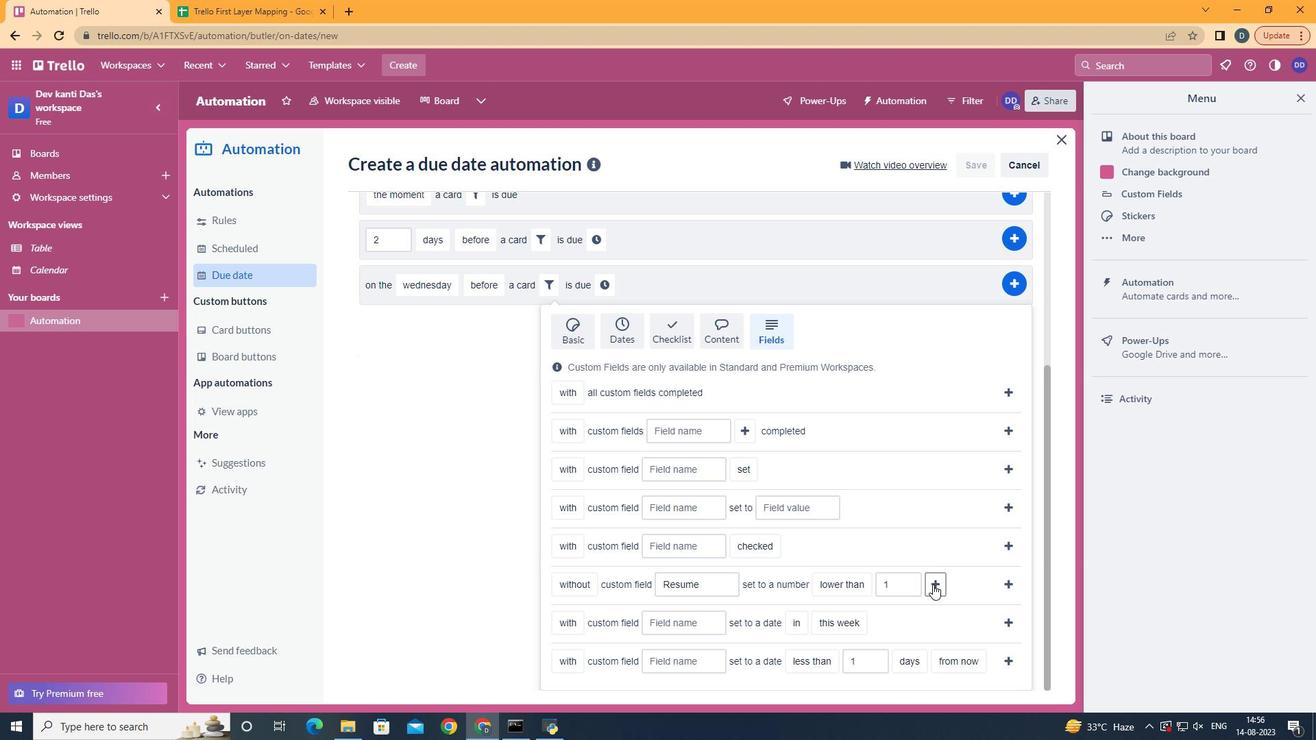 
Action: Mouse pressed left at (932, 584)
Screenshot: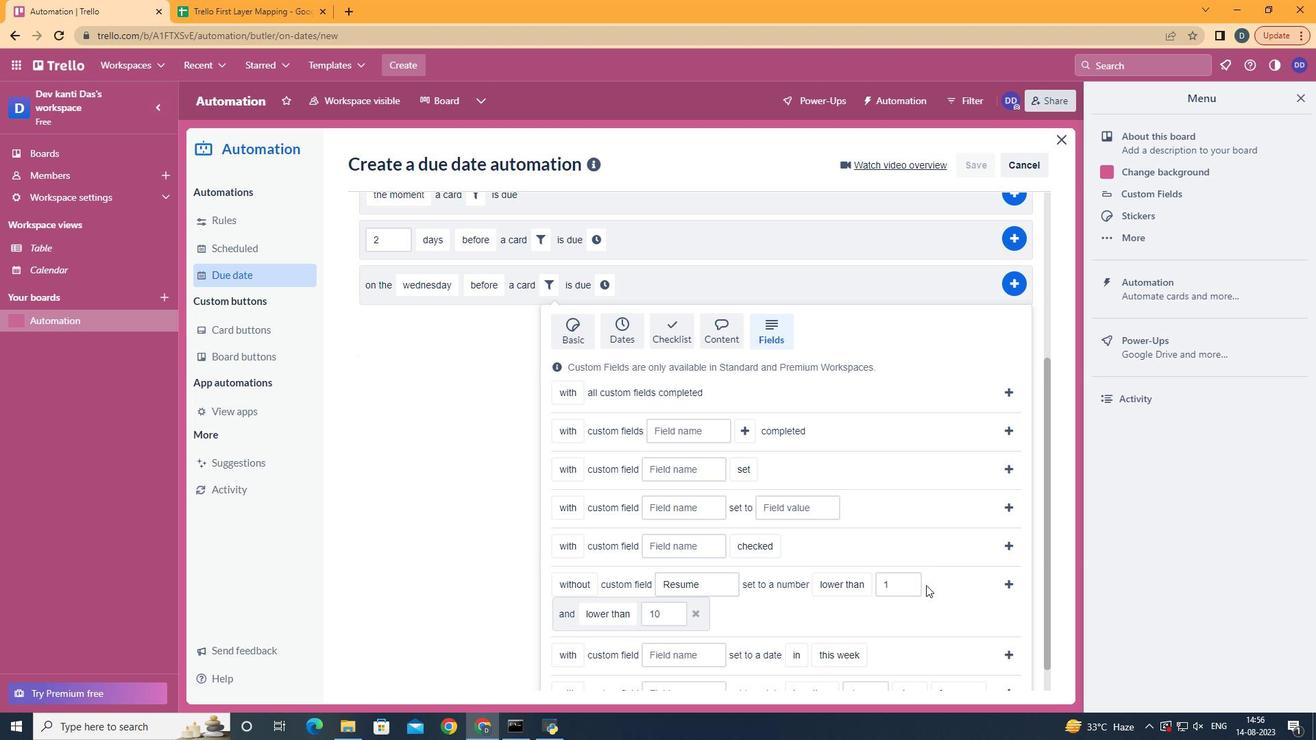 
Action: Mouse moved to (644, 577)
Screenshot: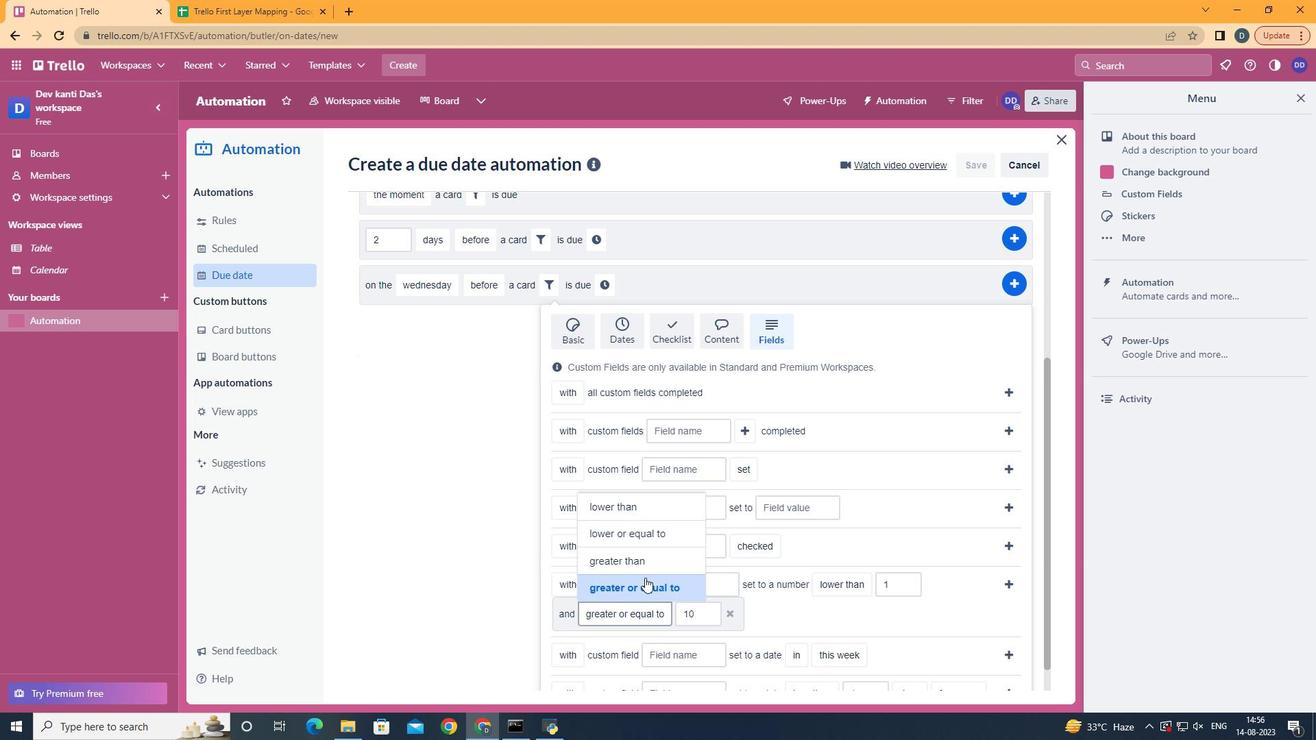 
Action: Mouse pressed left at (644, 577)
Screenshot: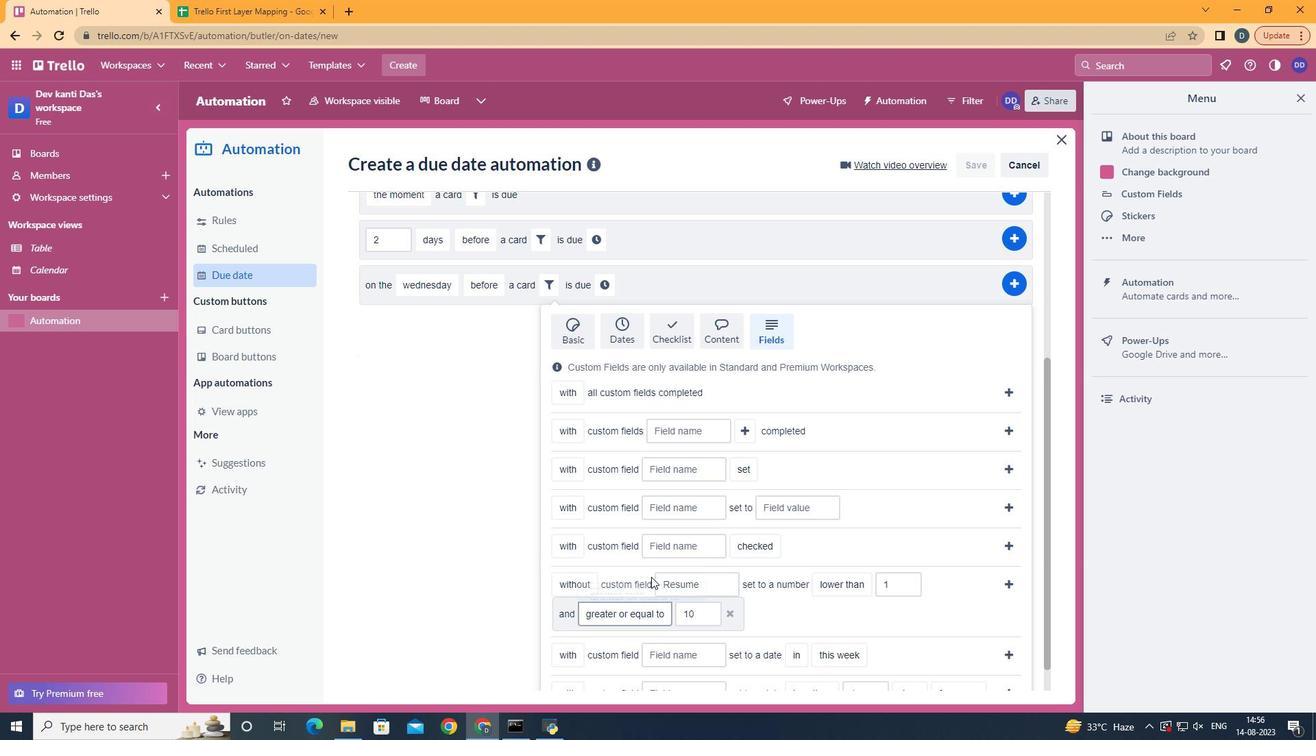 
Action: Mouse moved to (1009, 573)
Screenshot: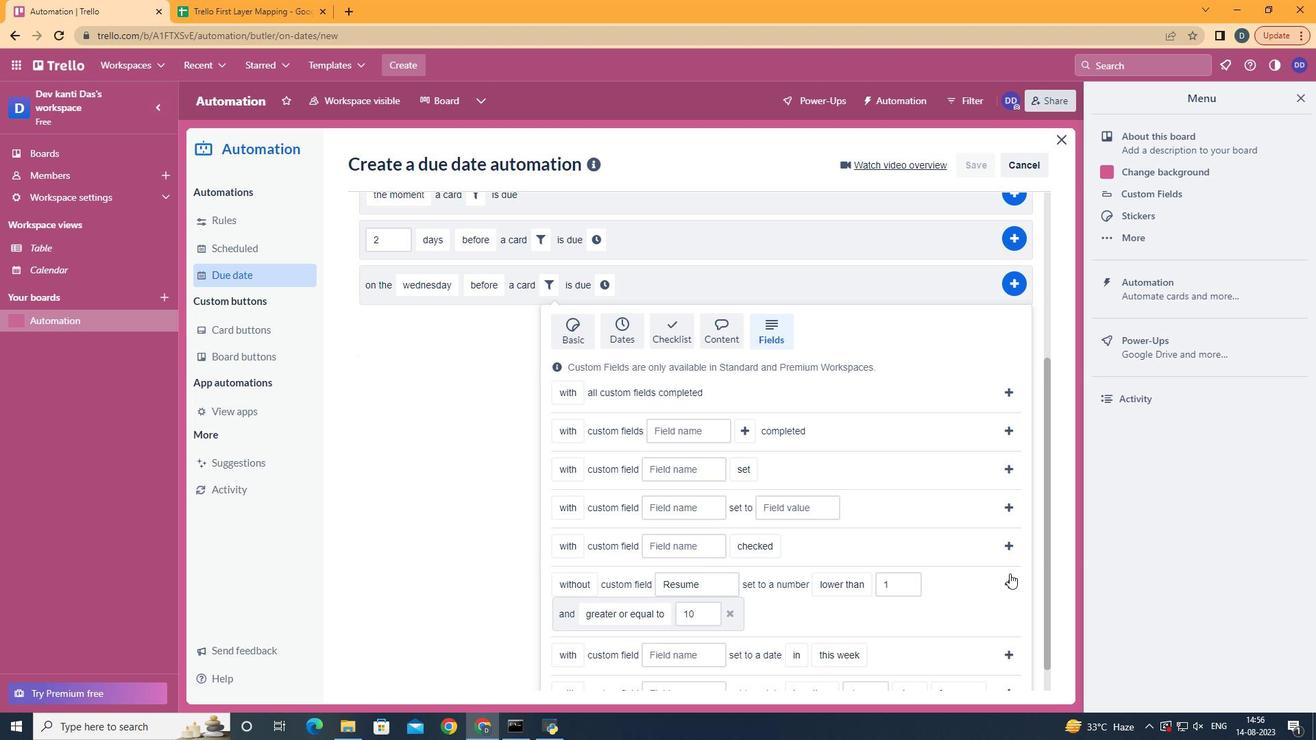 
Action: Mouse pressed left at (1009, 573)
Screenshot: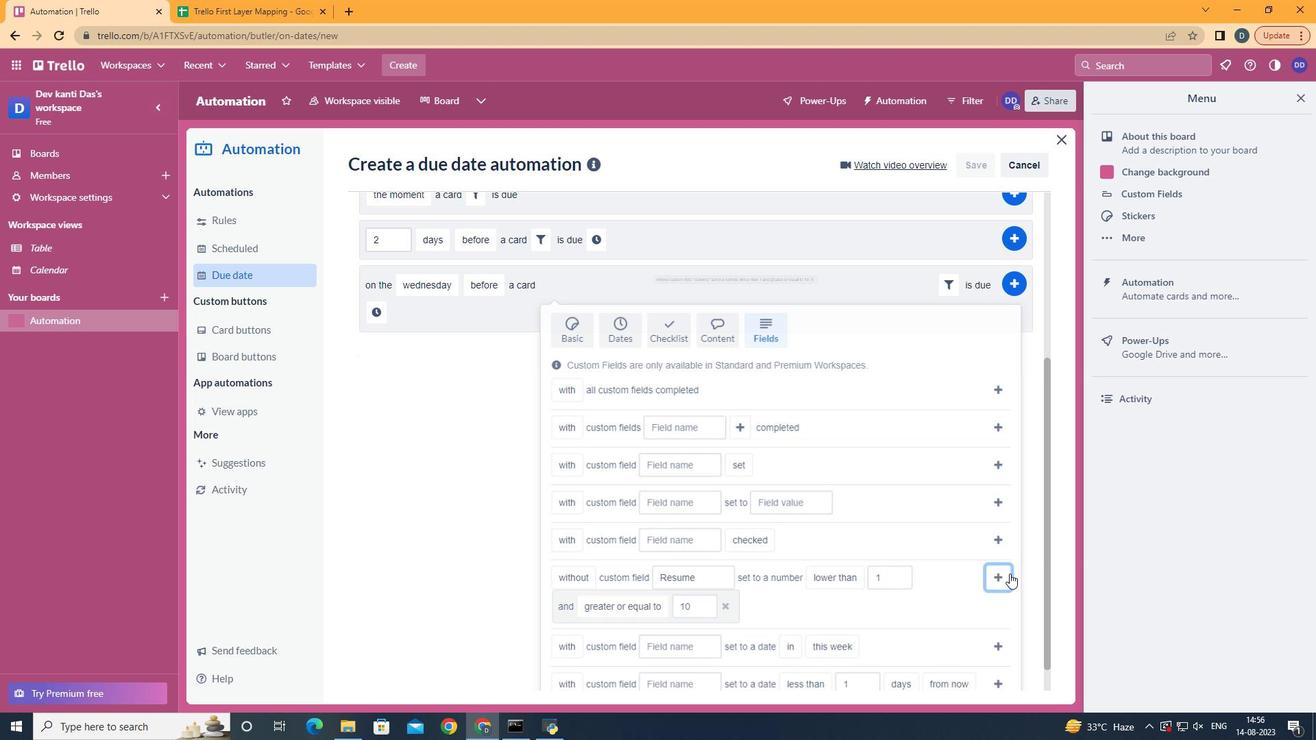 
Action: Mouse moved to (383, 573)
Screenshot: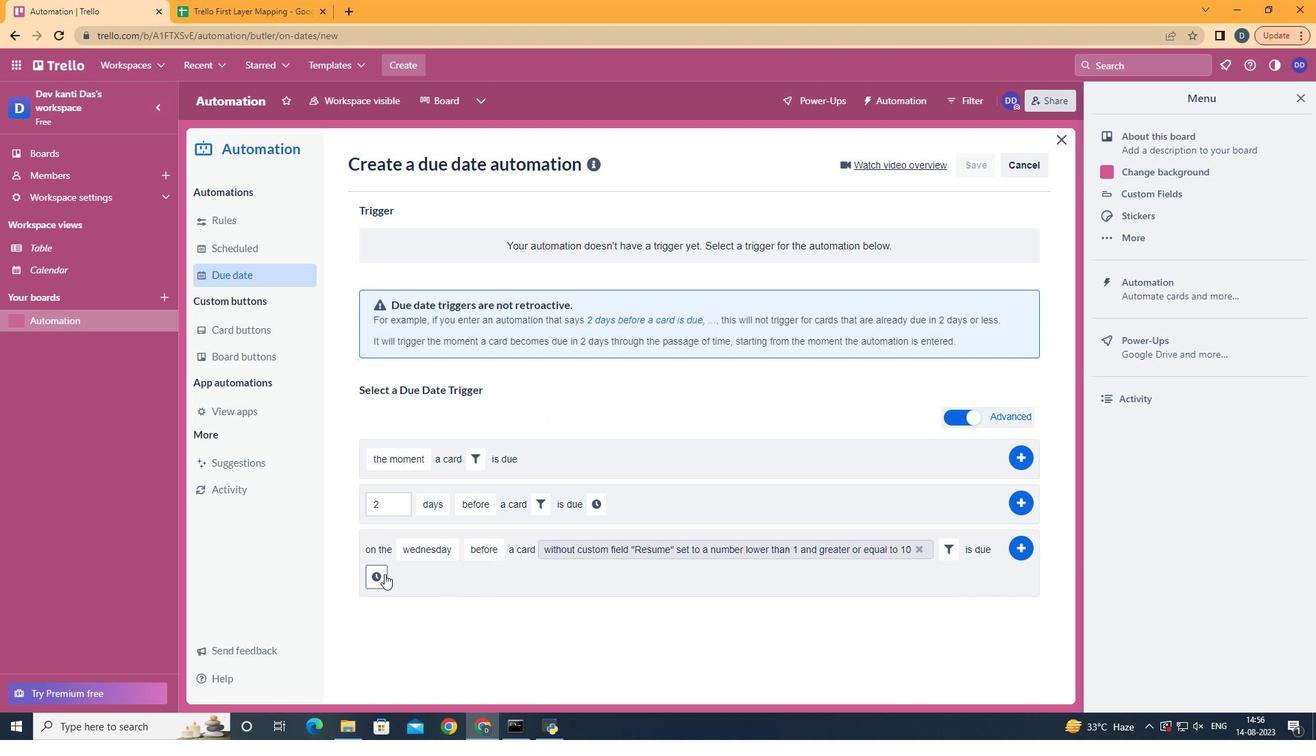 
Action: Mouse pressed left at (383, 573)
Screenshot: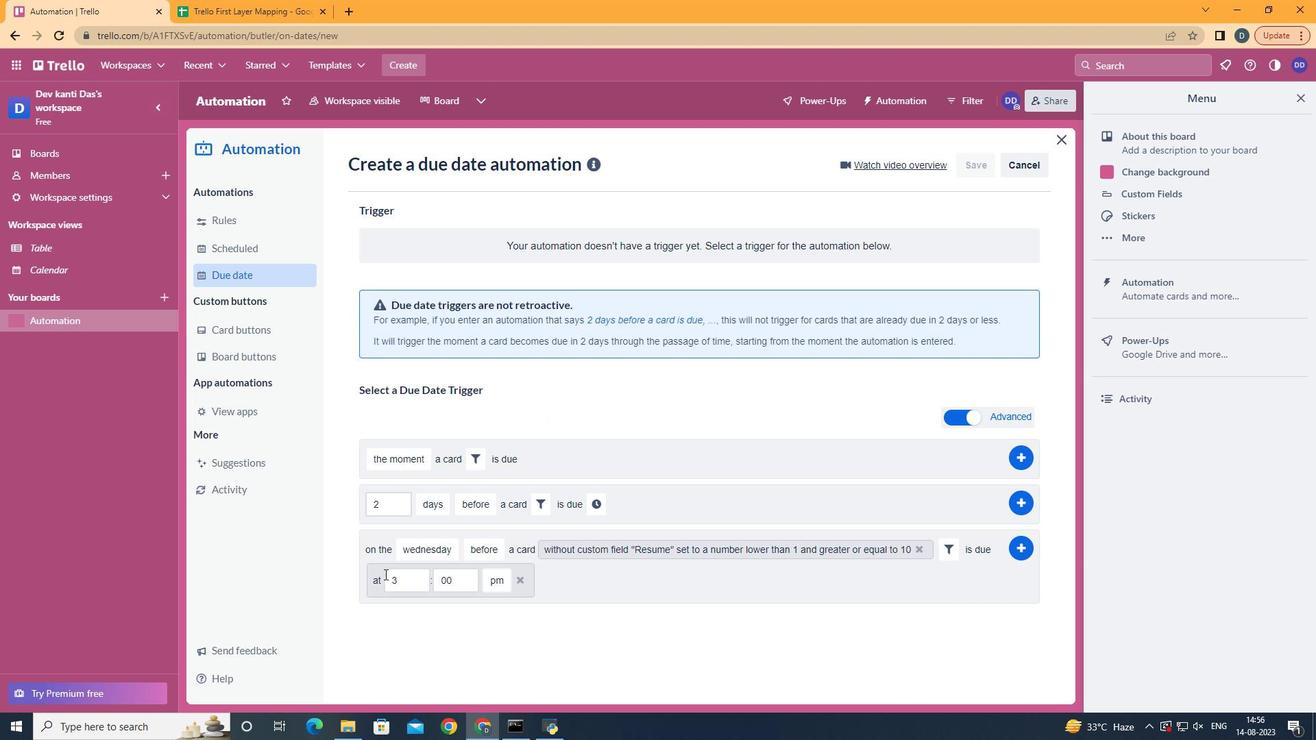 
Action: Mouse moved to (405, 577)
Screenshot: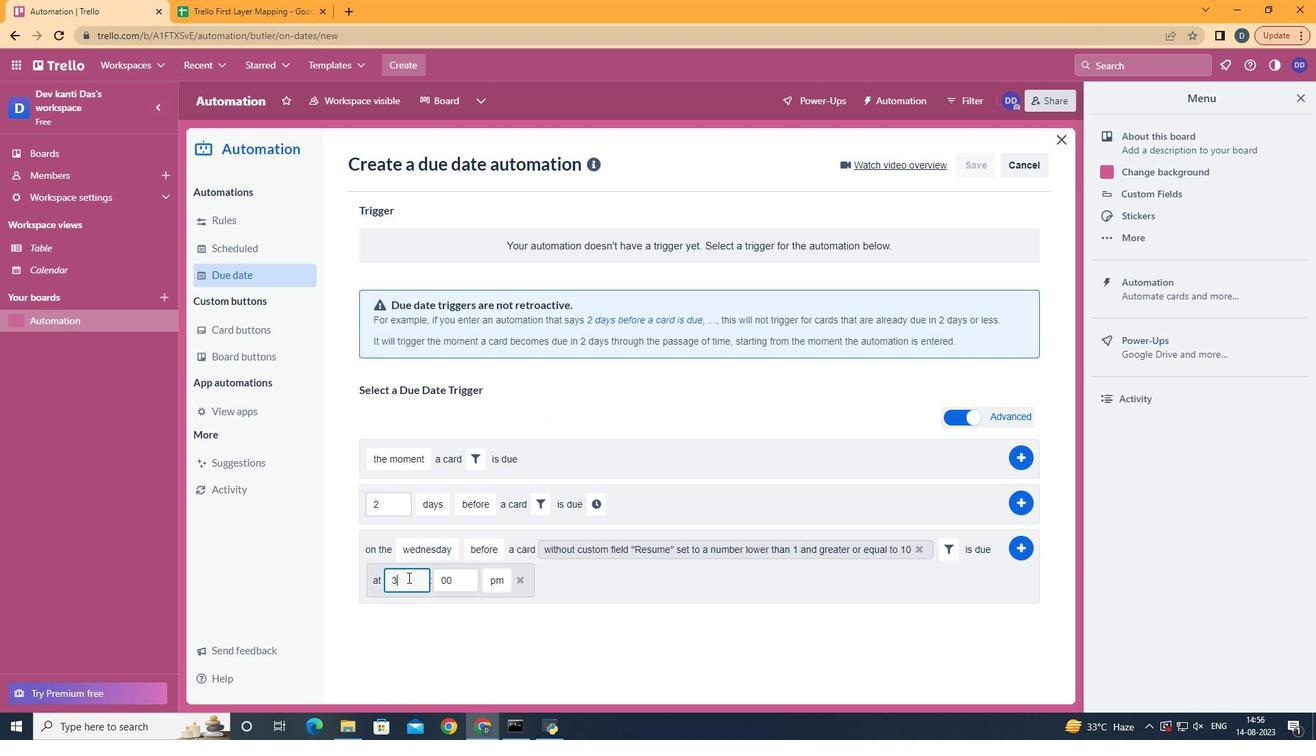 
Action: Mouse pressed left at (405, 577)
Screenshot: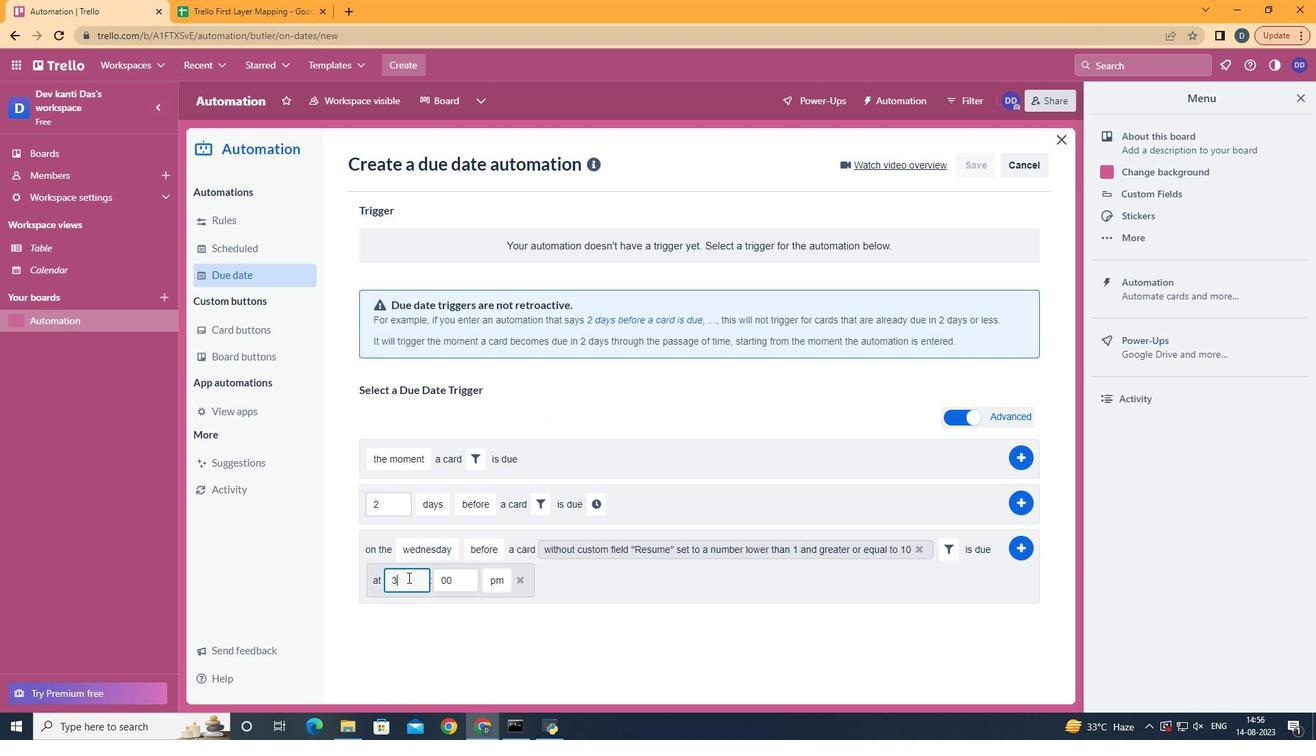 
Action: Mouse moved to (407, 577)
Screenshot: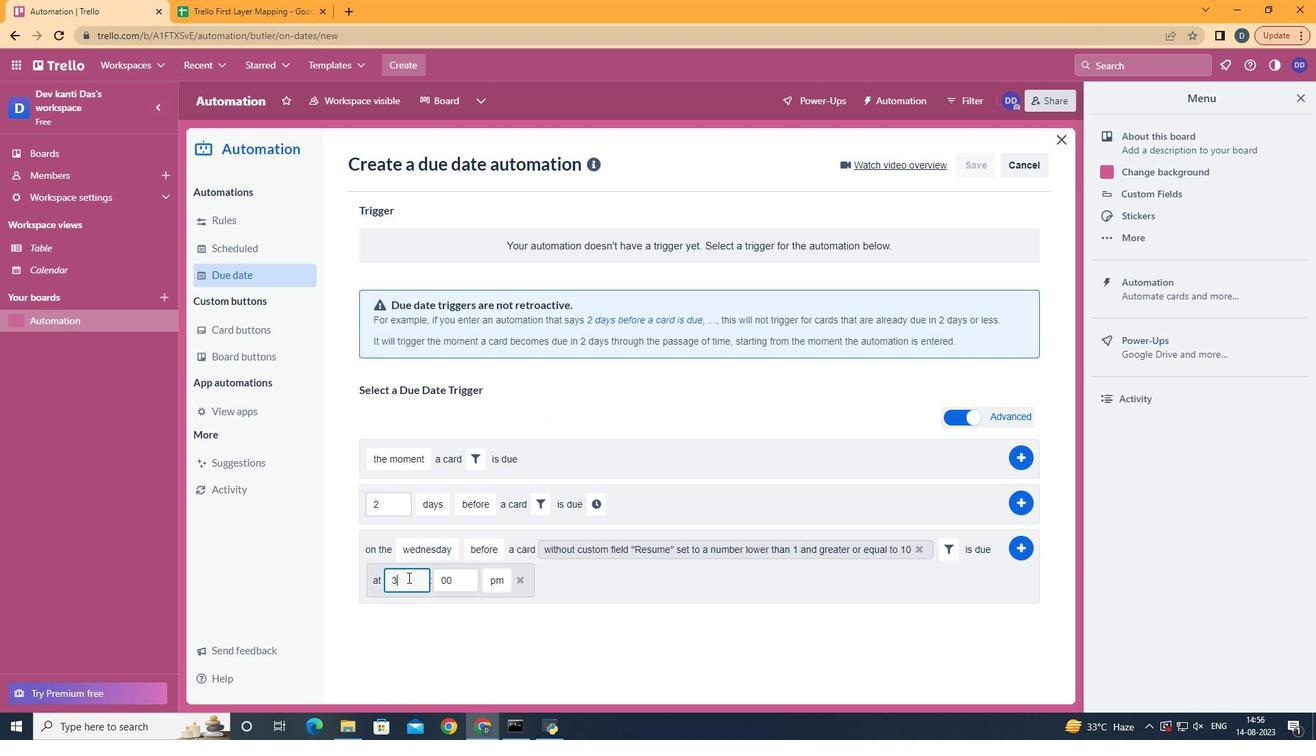 
Action: Key pressed <Key.backspace>11
Screenshot: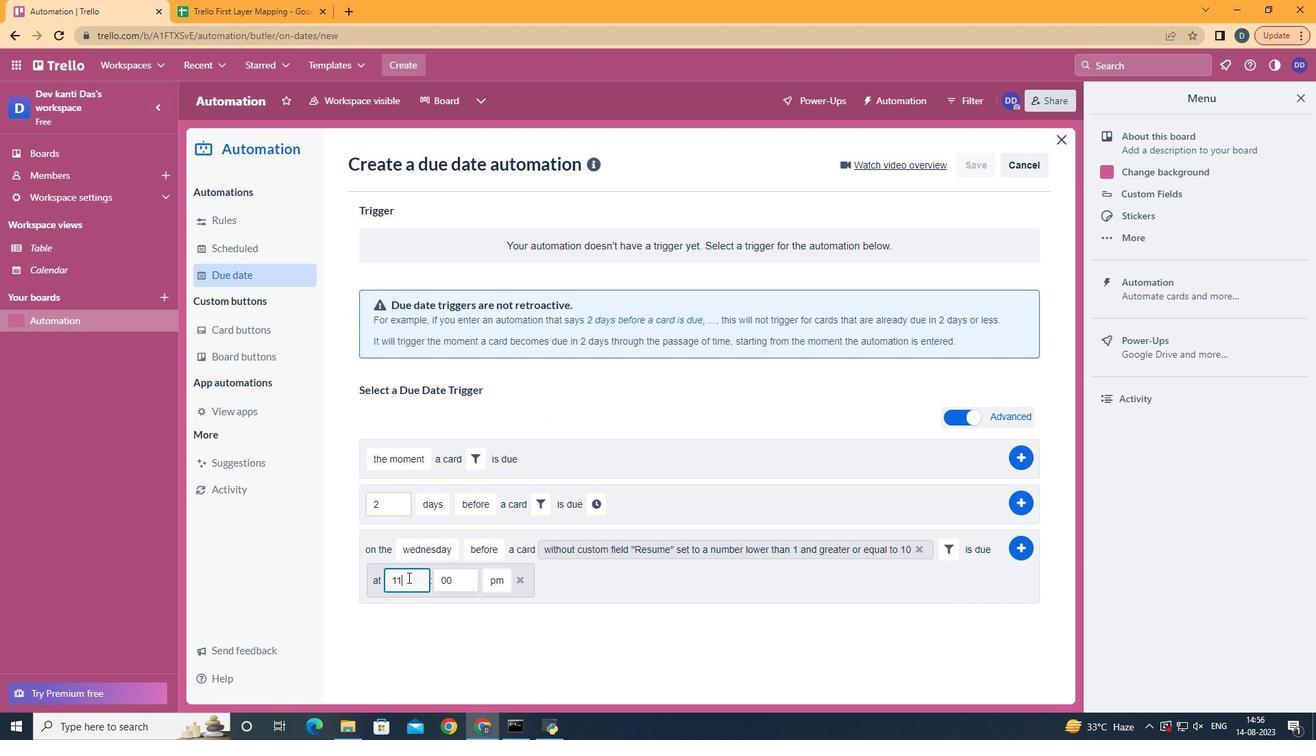 
Action: Mouse moved to (498, 608)
Screenshot: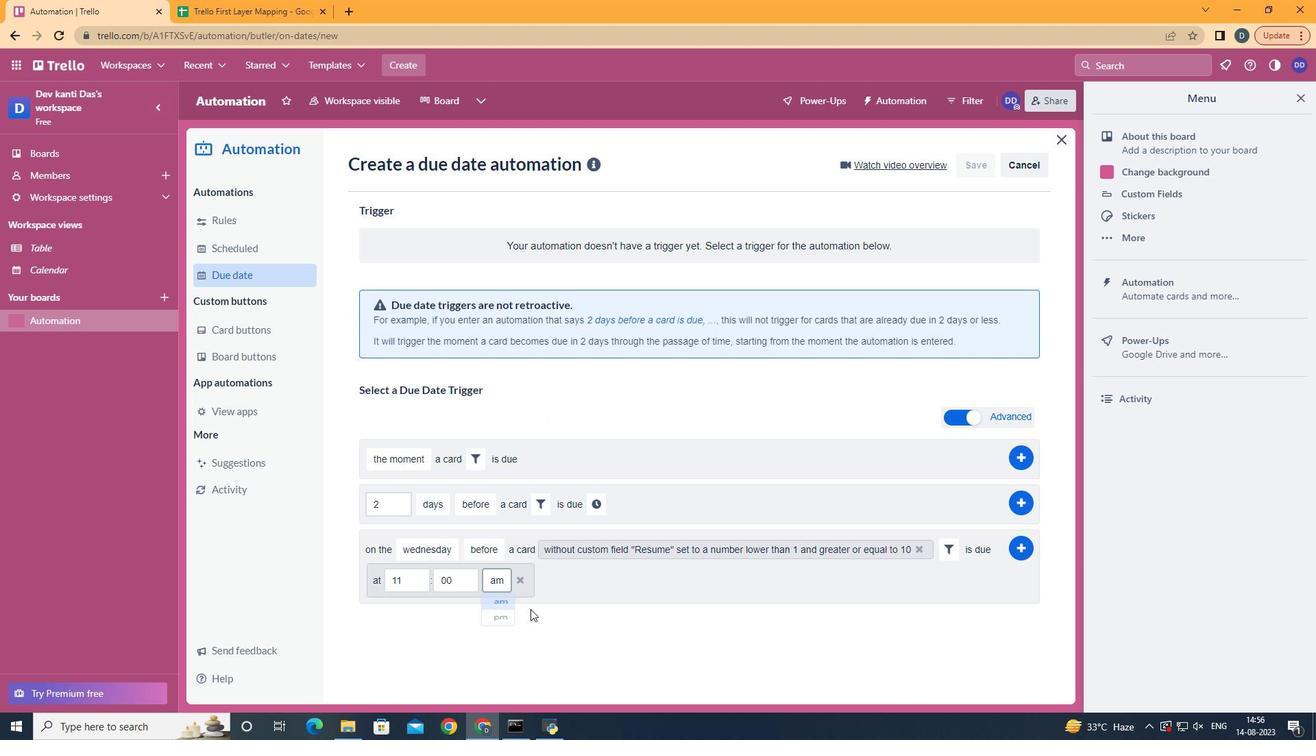 
Action: Mouse pressed left at (498, 608)
Screenshot: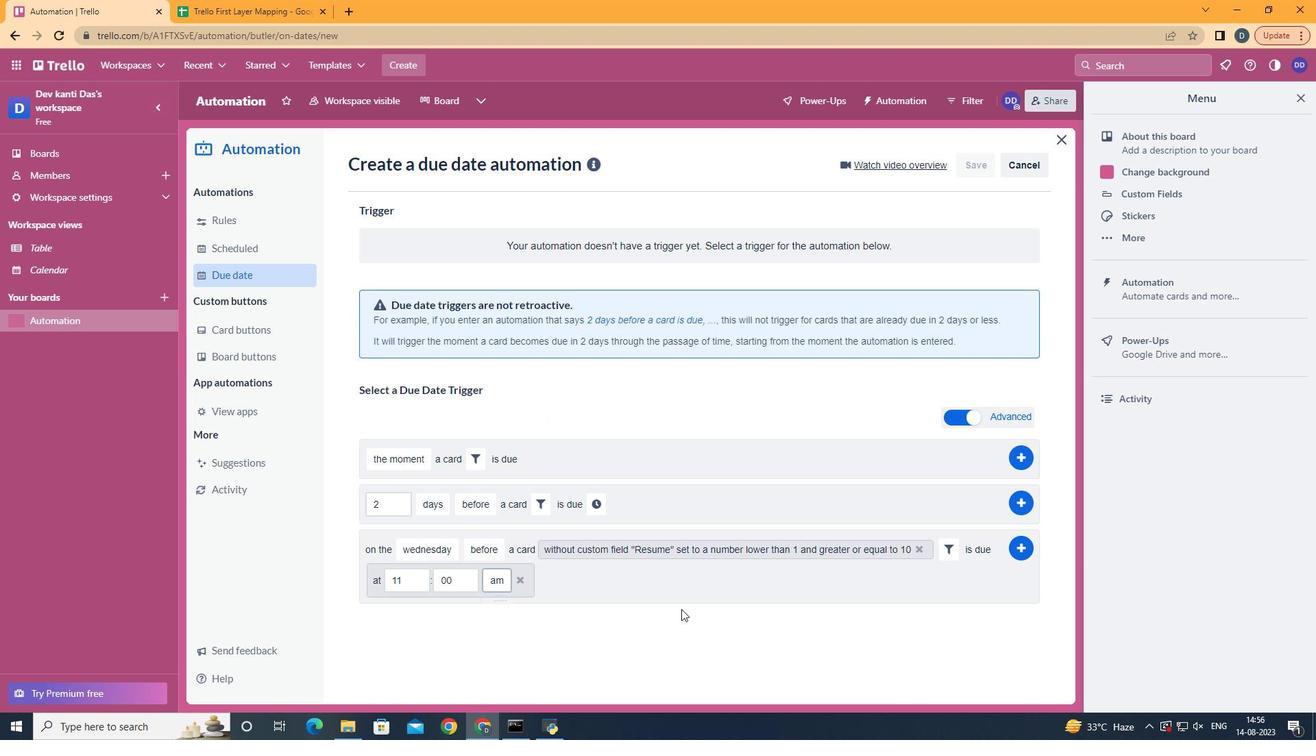 
Action: Mouse moved to (1026, 540)
Screenshot: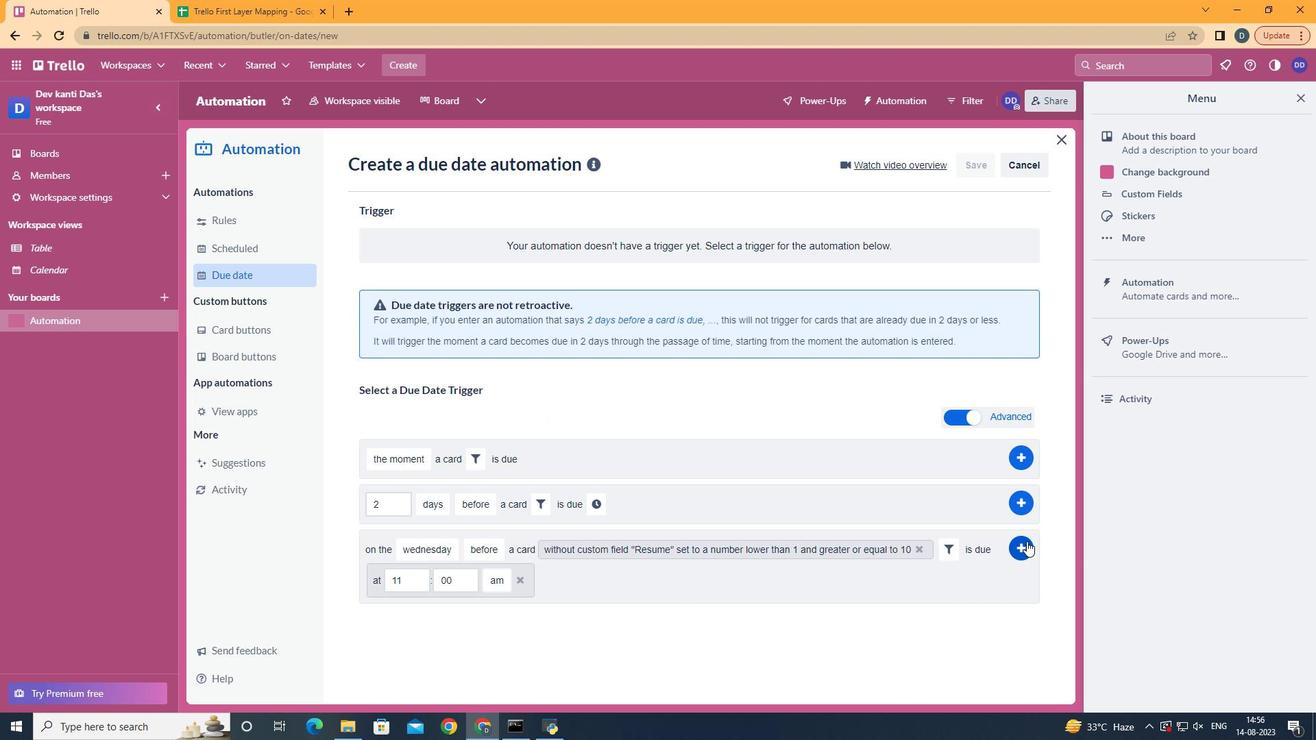 
Action: Mouse pressed left at (1026, 540)
Screenshot: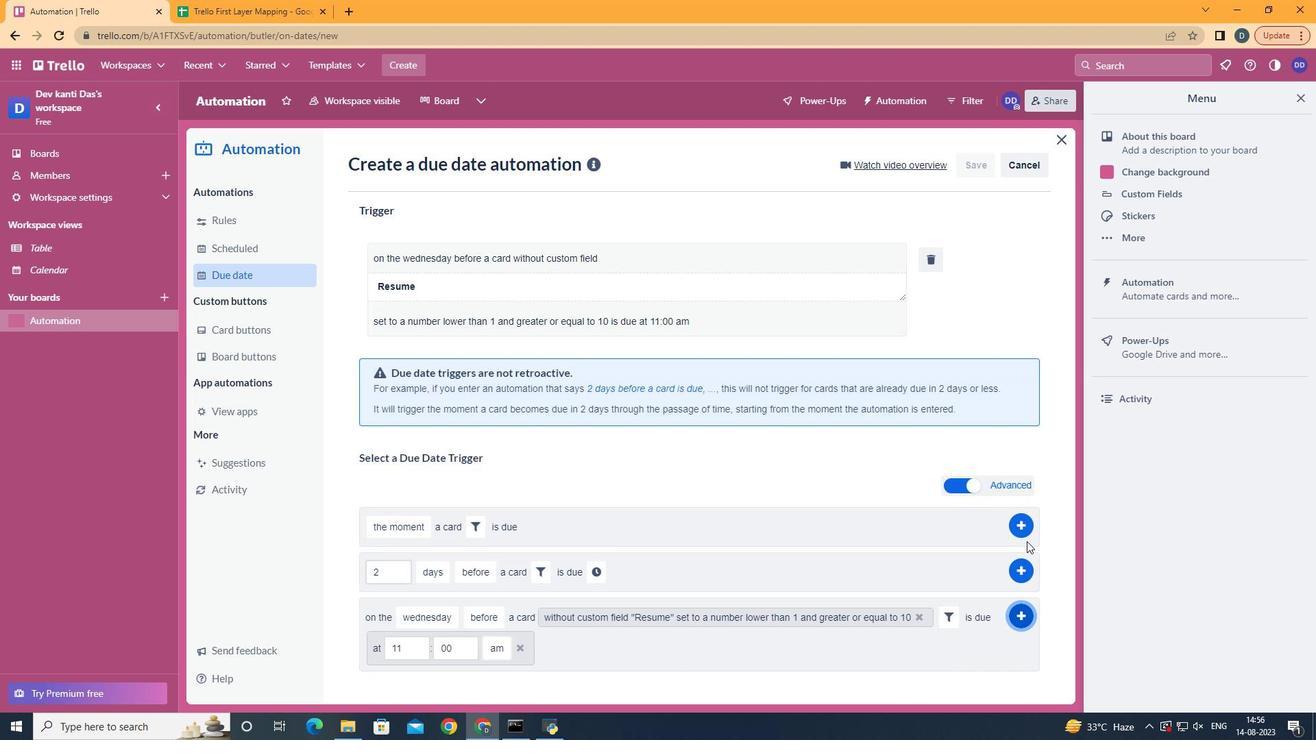 
